 Task: Search one way flight ticket for 4 adults, 2 children, 2 infants in seat and 1 infant on lap in premium economy from Cincinnati/covington: Cincinnati/northern Kentucky International Airport to Greenville: Pitt-greenville Airport on 5-2-2023. Choice of flights is Westjet. Number of bags: 2 checked bags. Price is upto 42000. Outbound departure time preference is 22:00.
Action: Mouse moved to (305, 279)
Screenshot: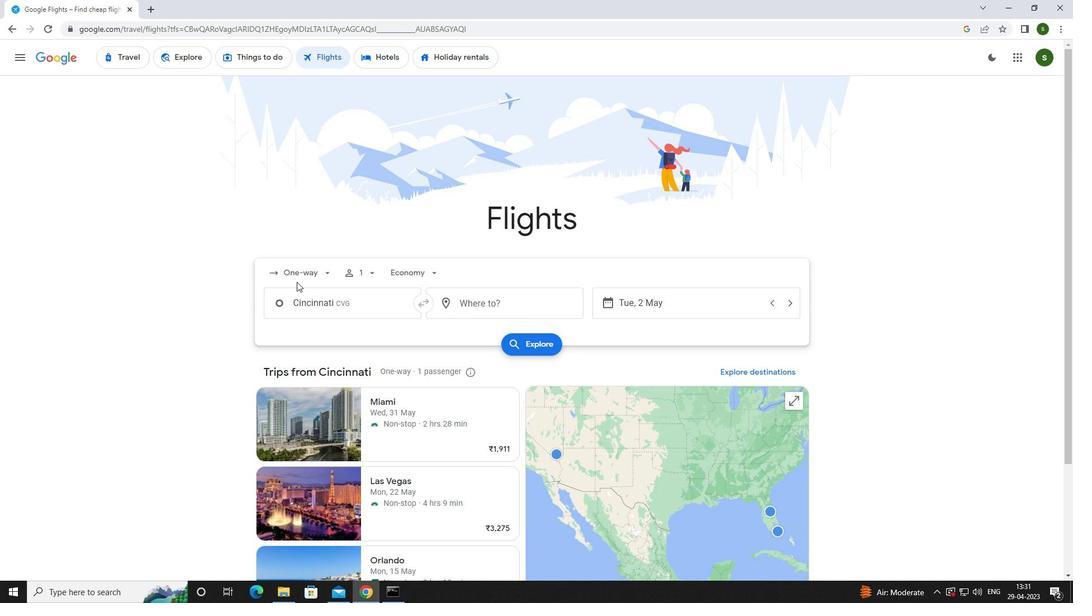 
Action: Mouse pressed left at (305, 279)
Screenshot: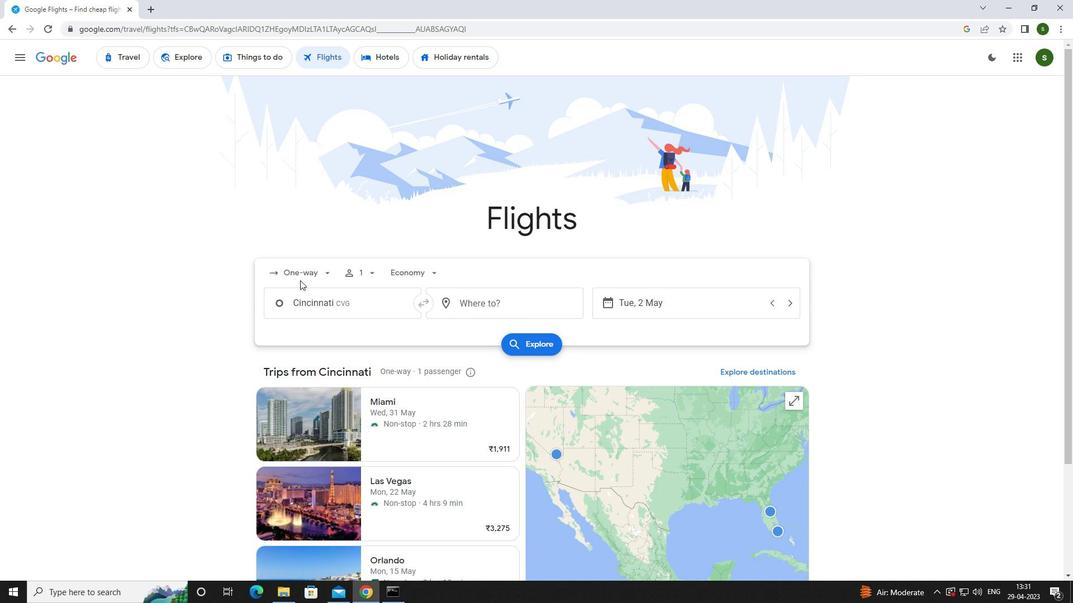 
Action: Mouse moved to (317, 325)
Screenshot: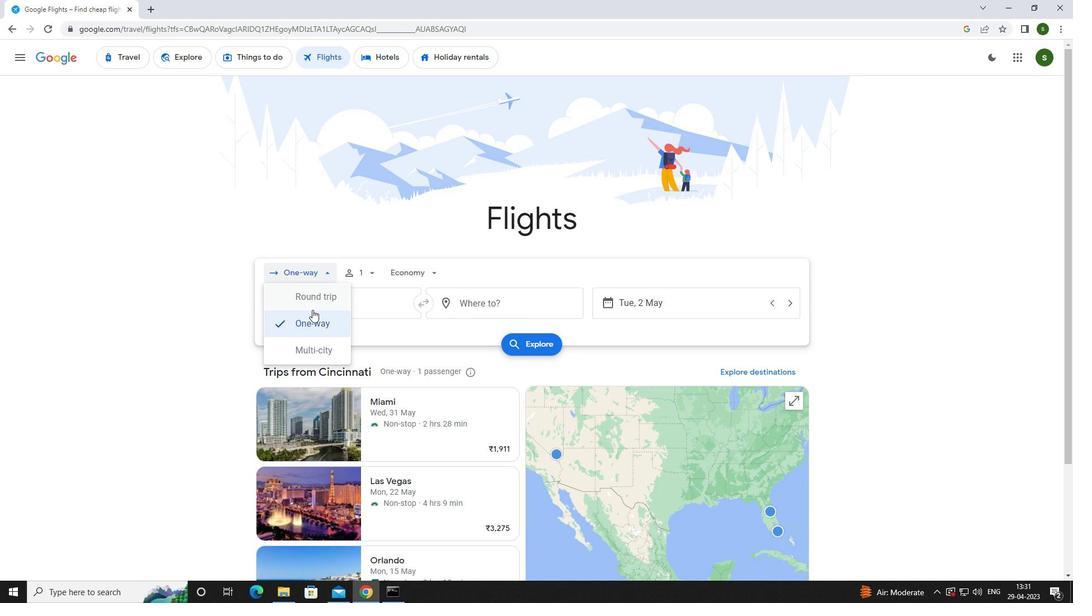 
Action: Mouse pressed left at (317, 325)
Screenshot: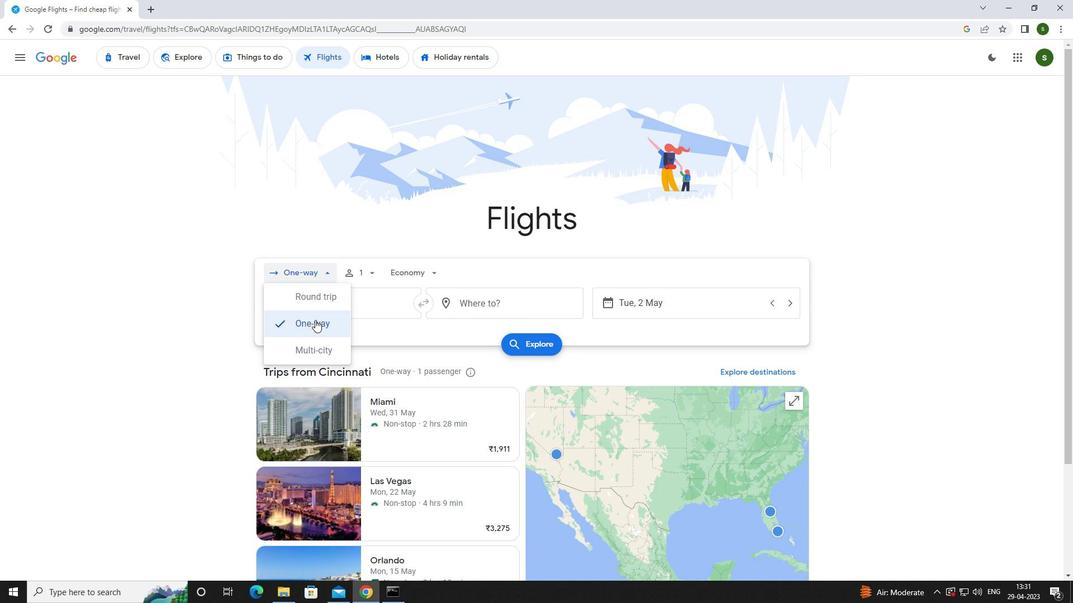 
Action: Mouse moved to (372, 274)
Screenshot: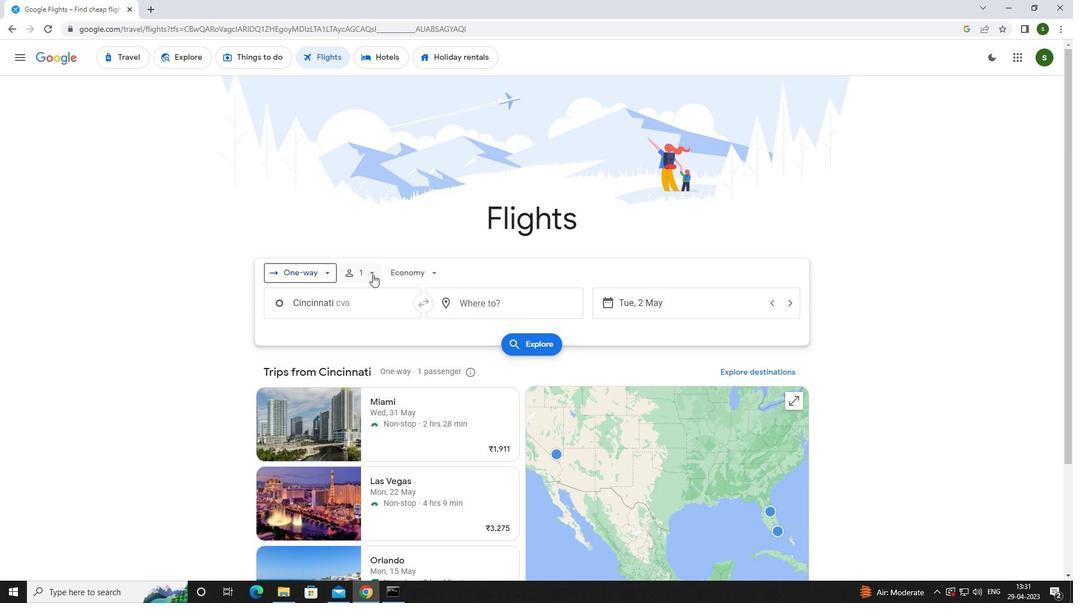 
Action: Mouse pressed left at (372, 274)
Screenshot: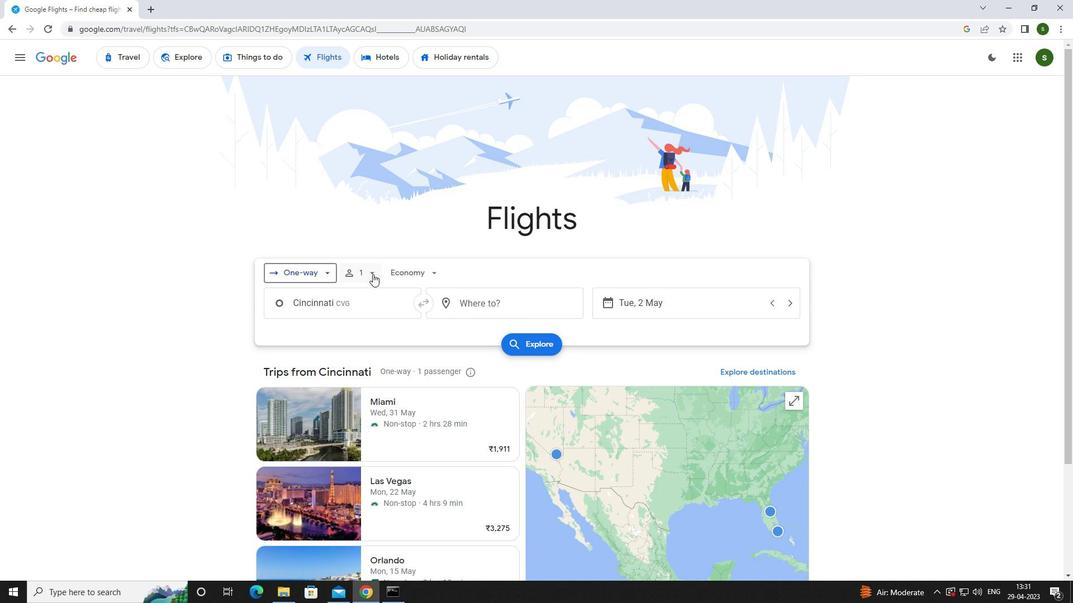 
Action: Mouse moved to (450, 303)
Screenshot: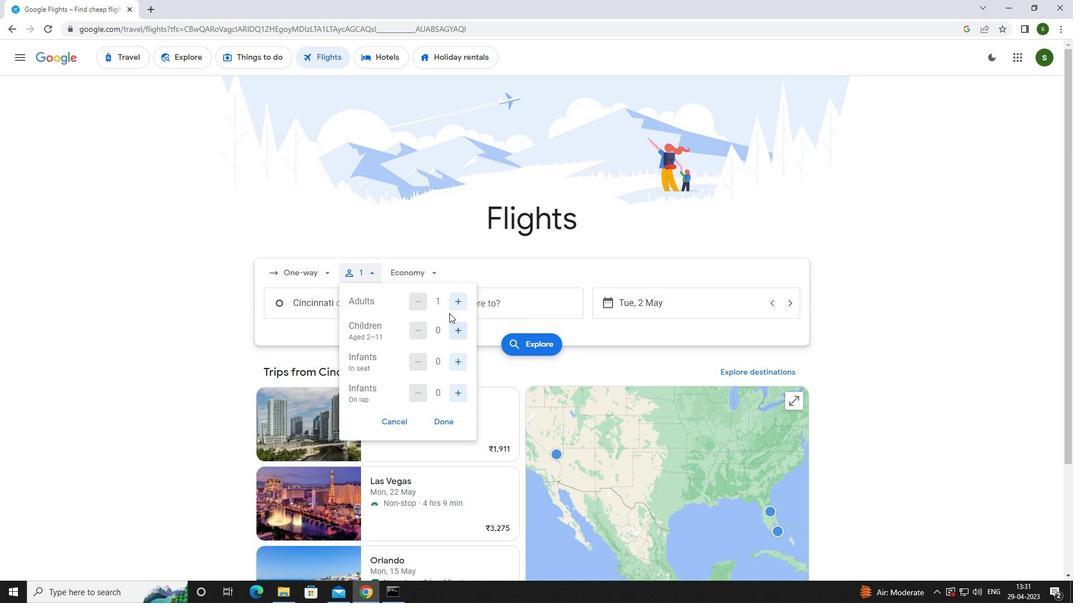 
Action: Mouse pressed left at (450, 303)
Screenshot: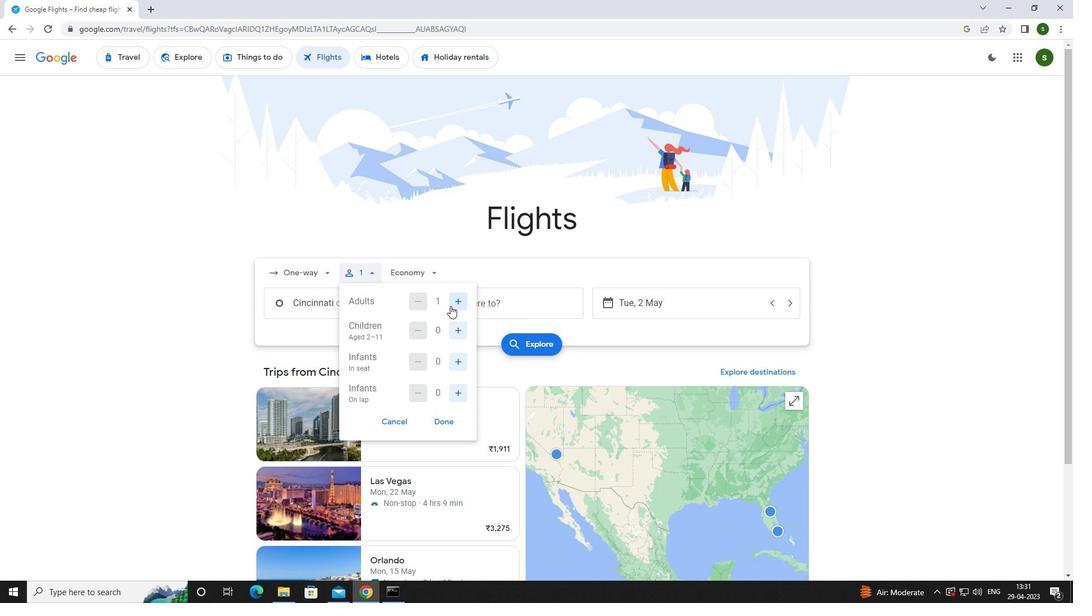 
Action: Mouse moved to (457, 302)
Screenshot: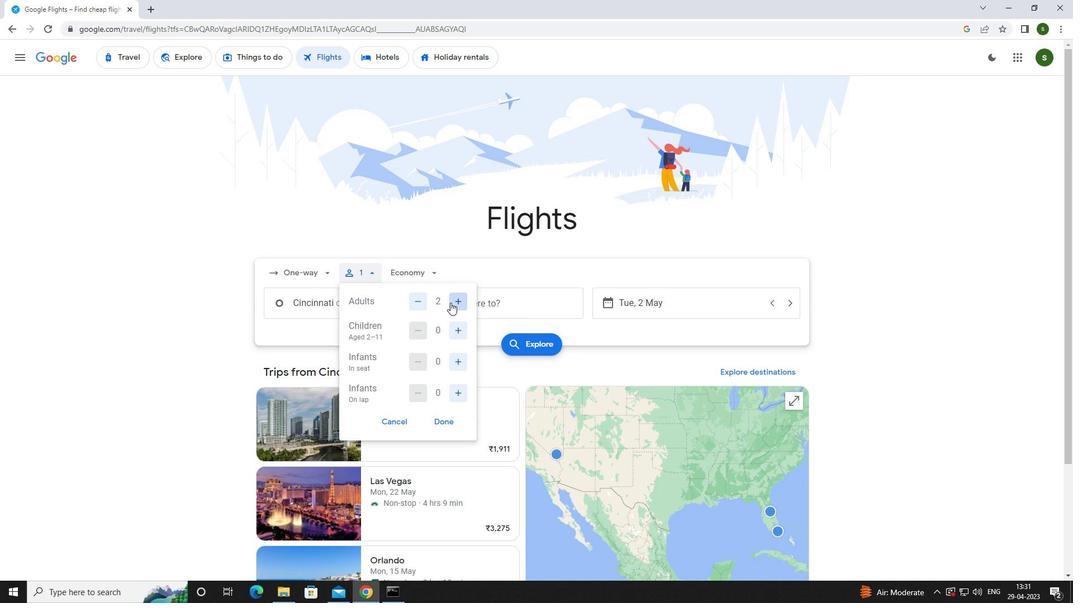 
Action: Mouse pressed left at (457, 302)
Screenshot: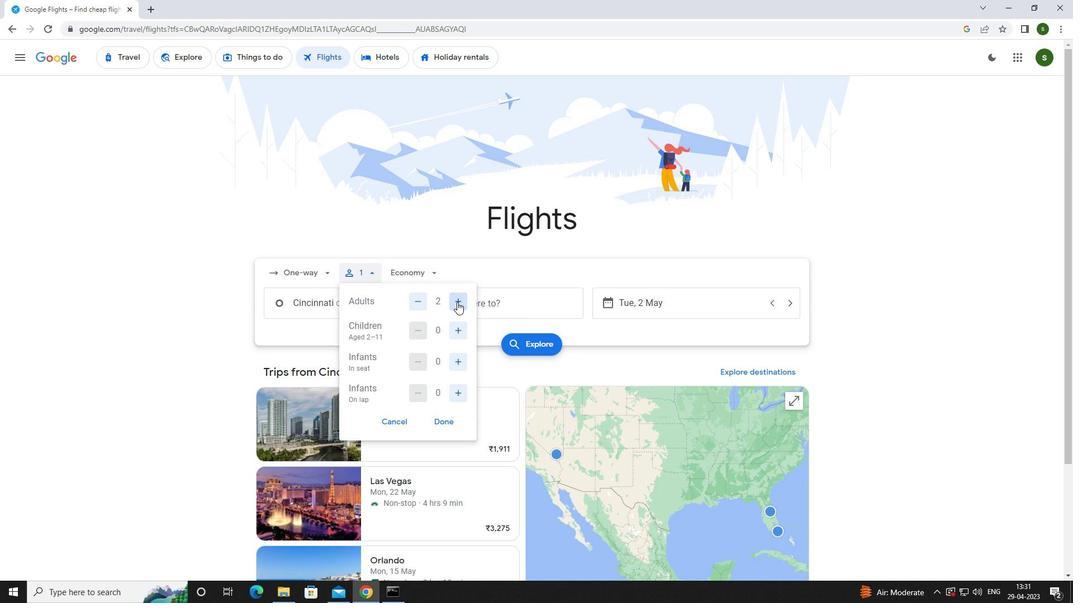 
Action: Mouse pressed left at (457, 302)
Screenshot: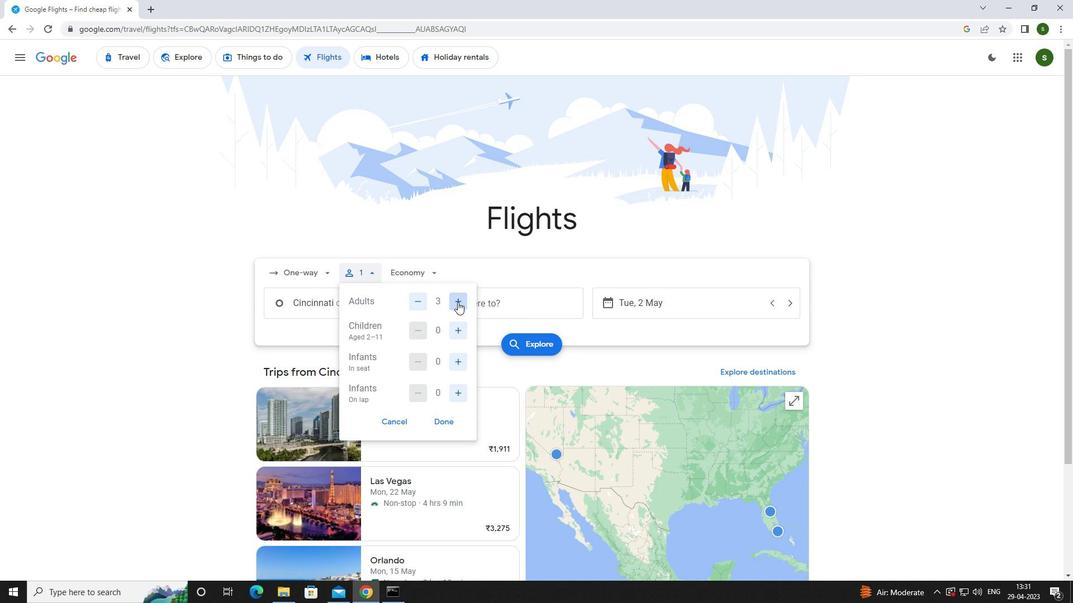 
Action: Mouse moved to (461, 327)
Screenshot: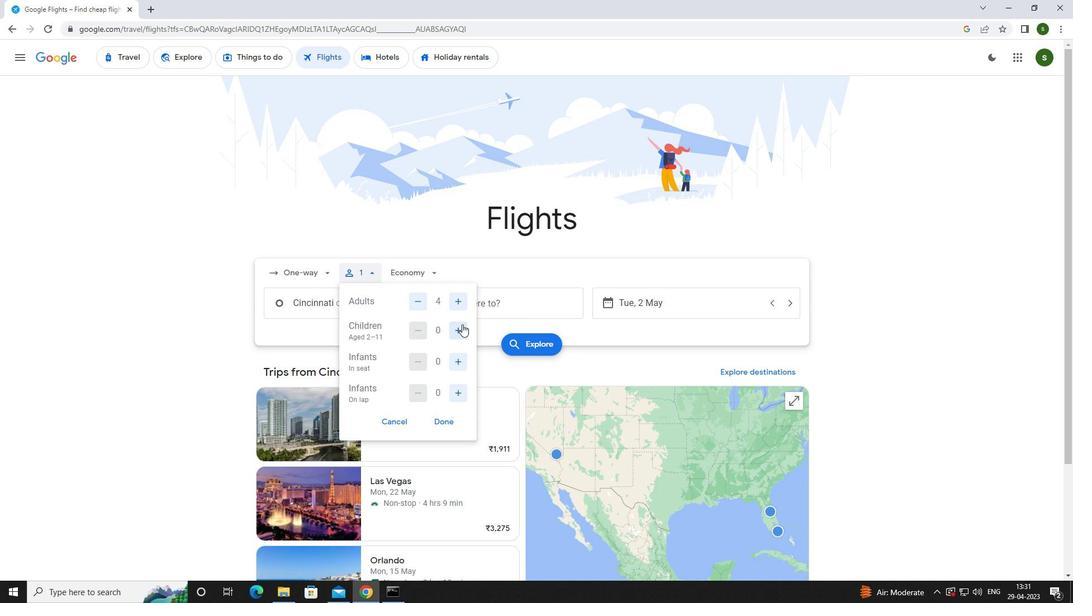 
Action: Mouse pressed left at (461, 327)
Screenshot: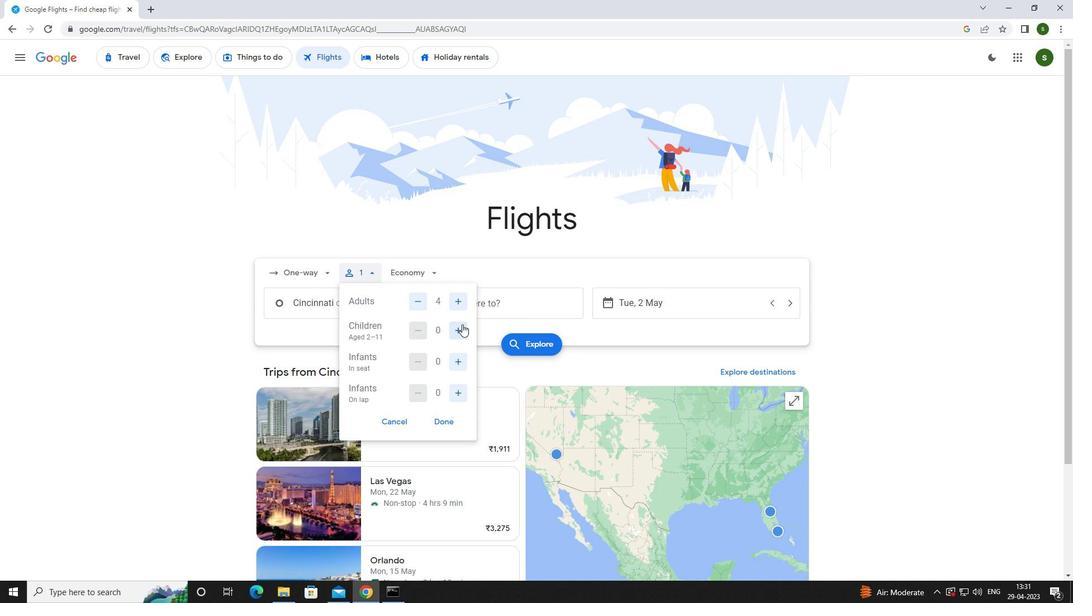 
Action: Mouse pressed left at (461, 327)
Screenshot: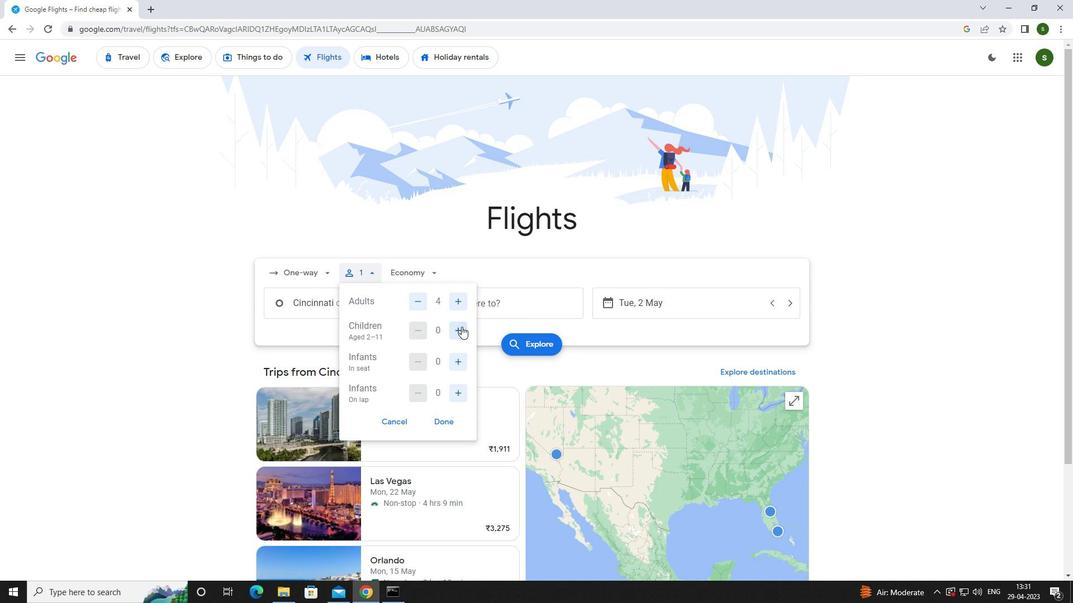 
Action: Mouse moved to (455, 361)
Screenshot: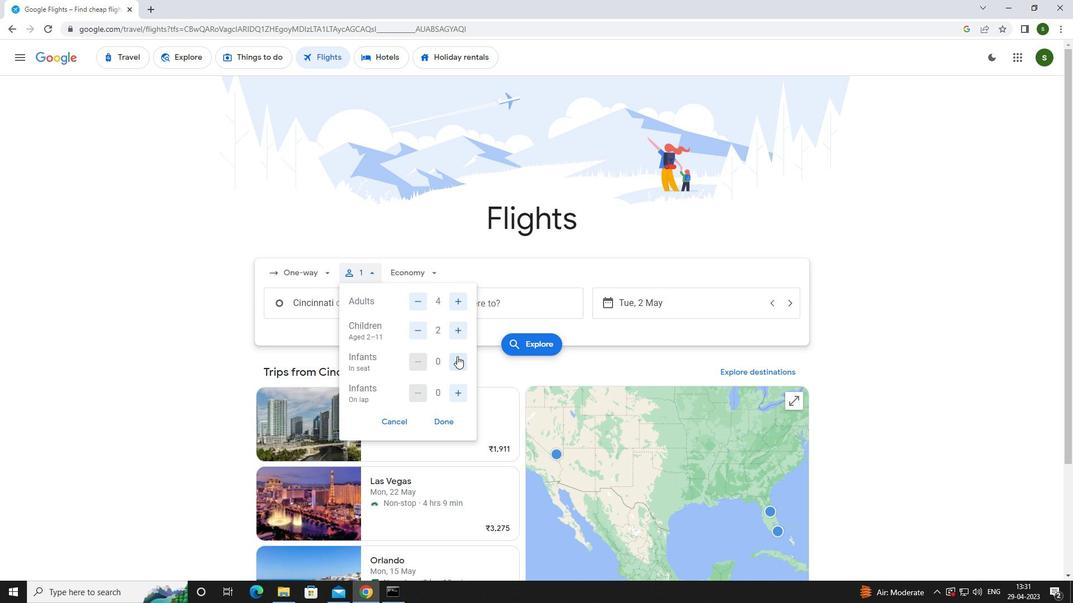 
Action: Mouse pressed left at (455, 361)
Screenshot: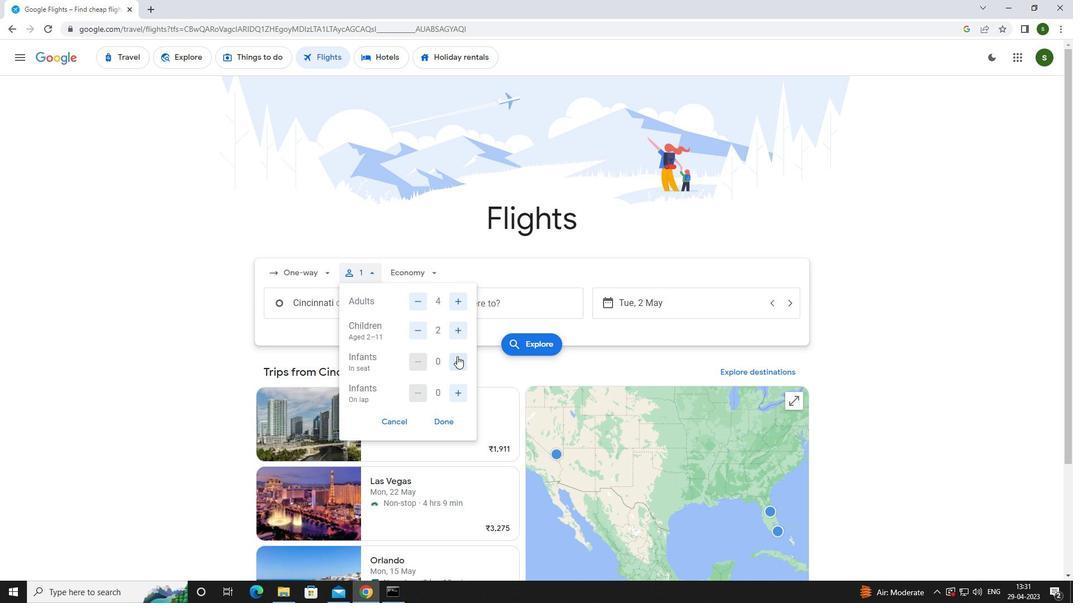 
Action: Mouse pressed left at (455, 361)
Screenshot: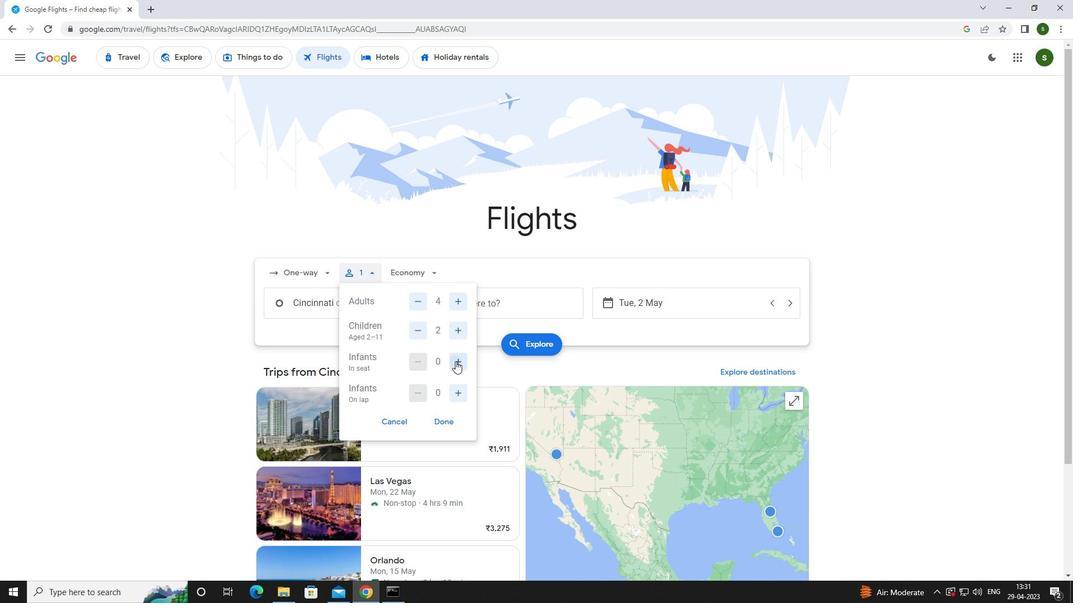 
Action: Mouse moved to (457, 393)
Screenshot: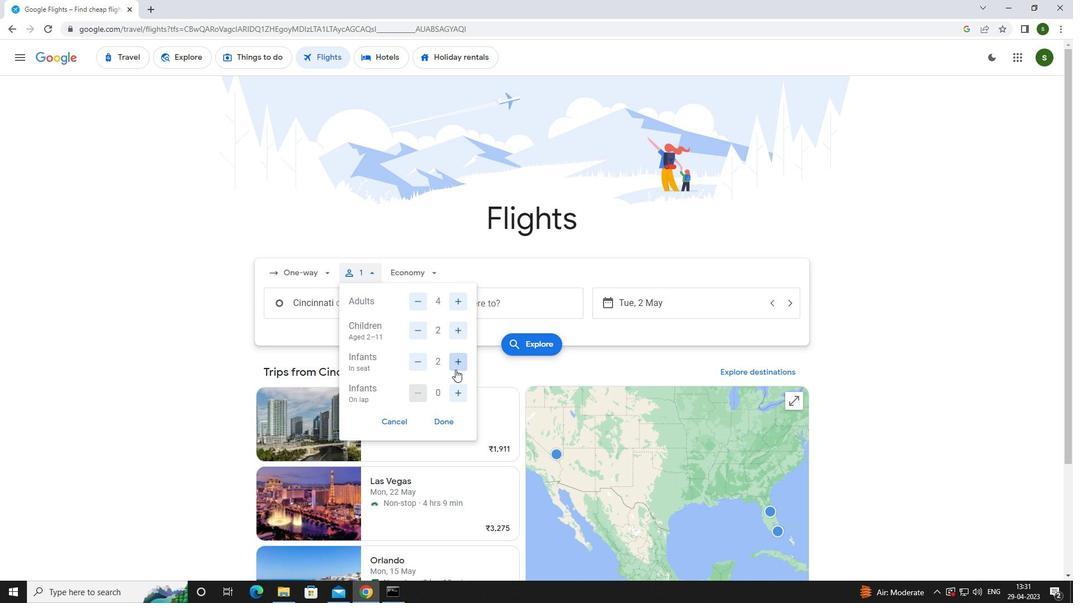 
Action: Mouse pressed left at (457, 393)
Screenshot: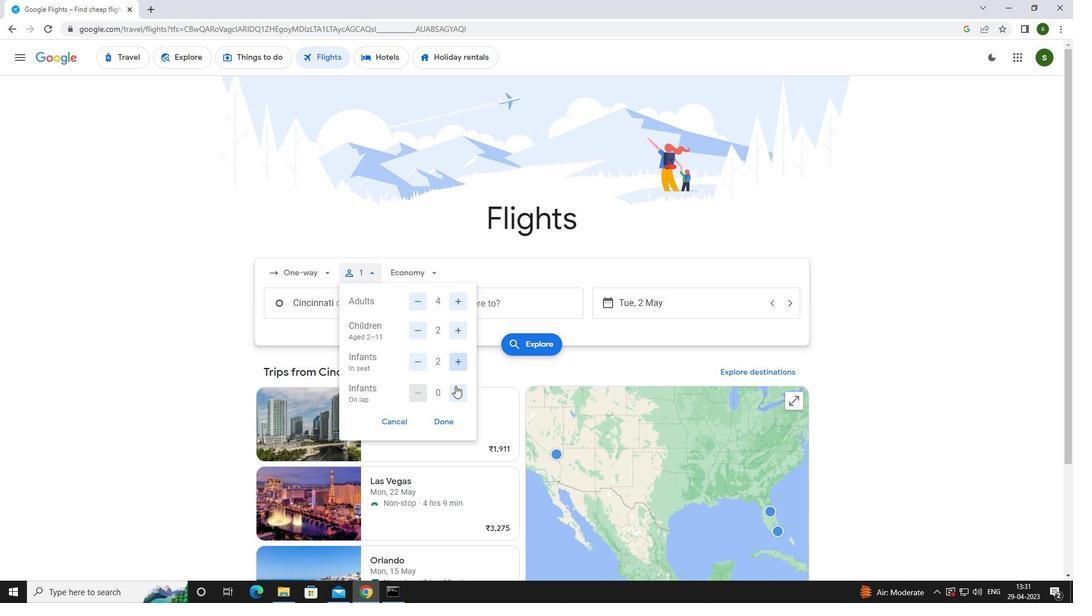 
Action: Mouse moved to (429, 278)
Screenshot: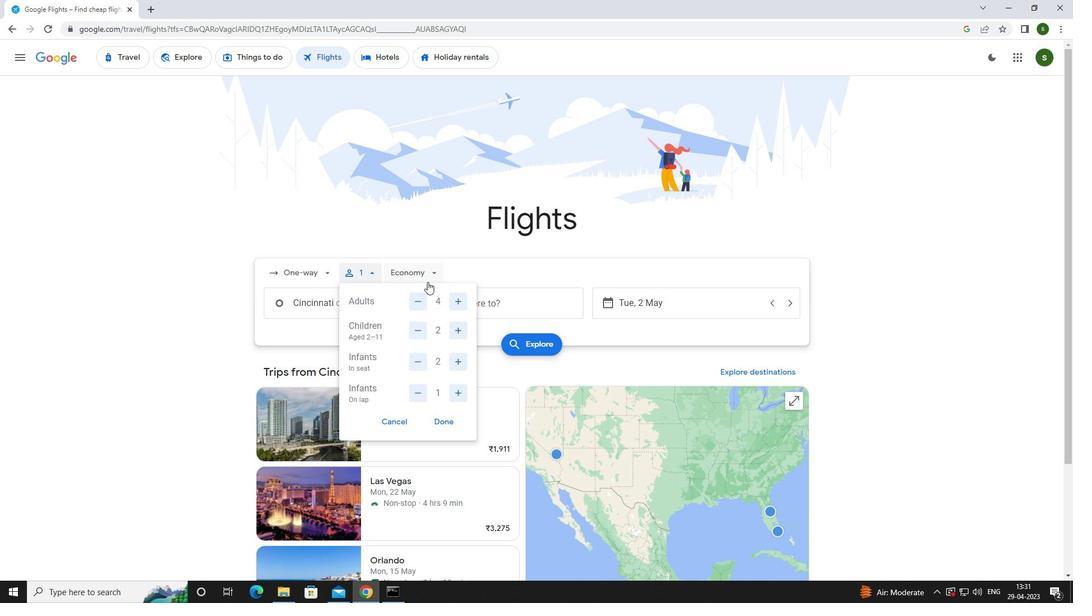 
Action: Mouse pressed left at (429, 278)
Screenshot: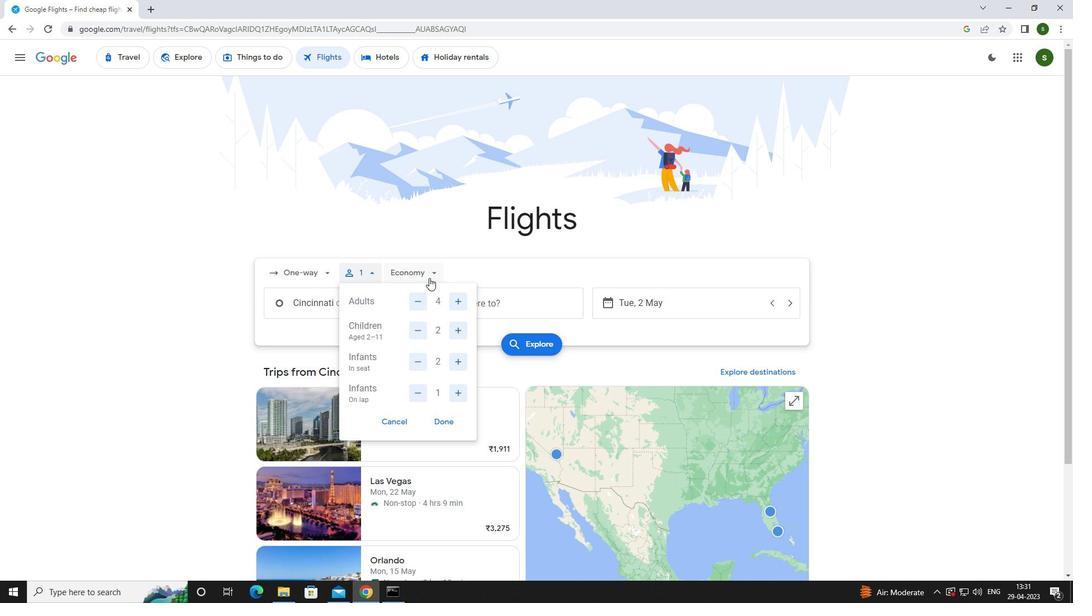 
Action: Mouse moved to (439, 322)
Screenshot: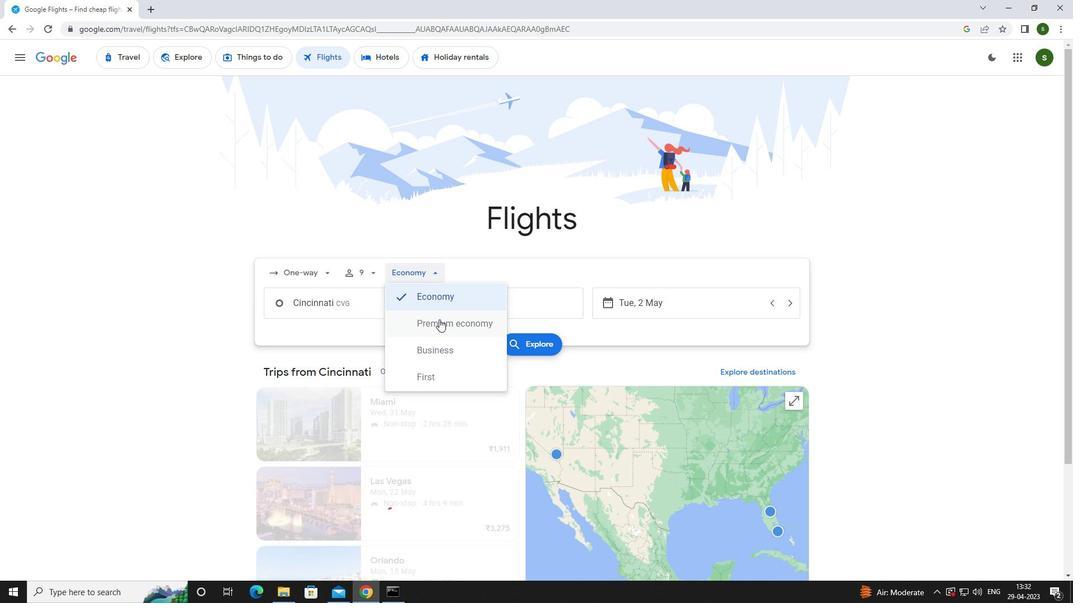 
Action: Mouse pressed left at (439, 322)
Screenshot: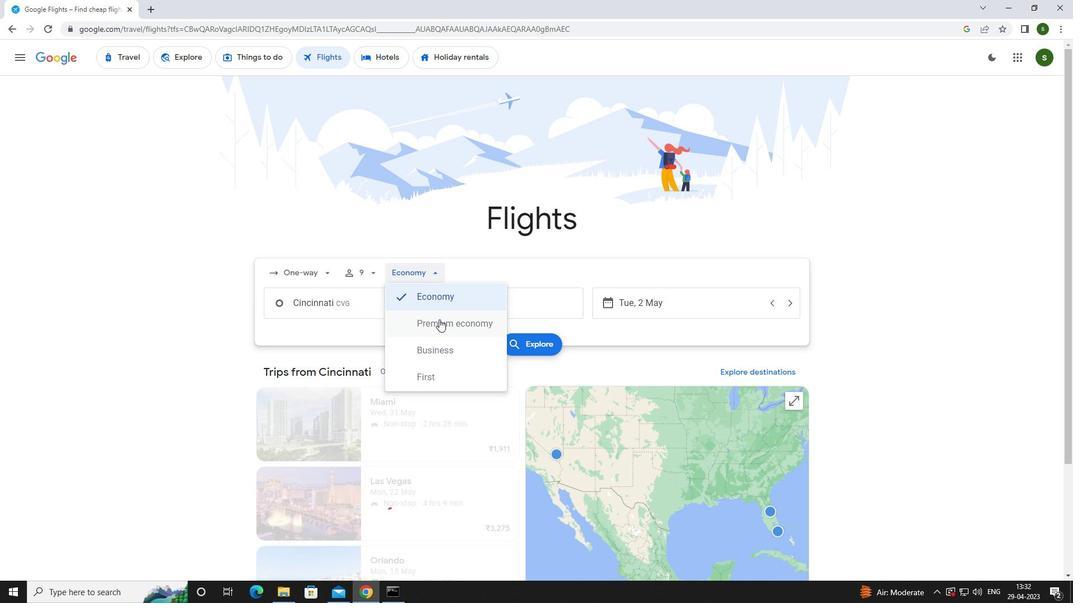 
Action: Mouse moved to (379, 308)
Screenshot: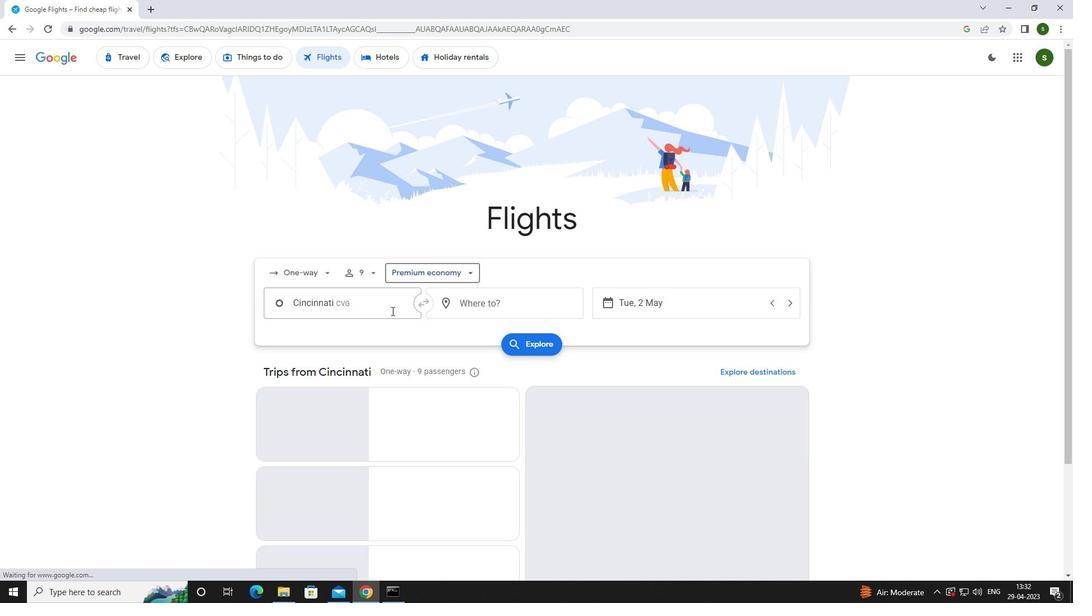 
Action: Mouse pressed left at (379, 308)
Screenshot: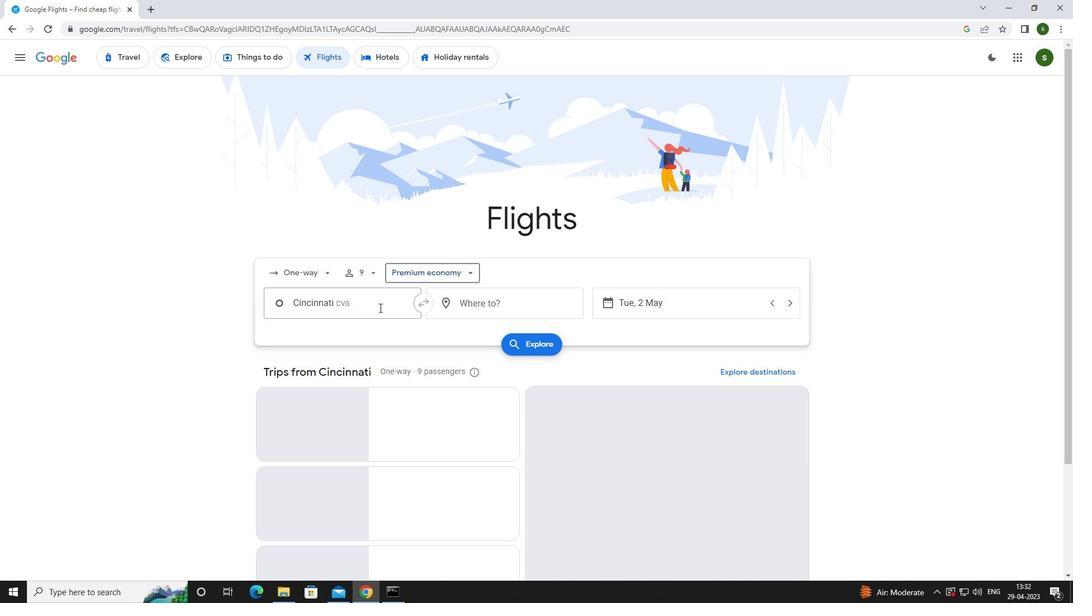 
Action: Mouse moved to (379, 307)
Screenshot: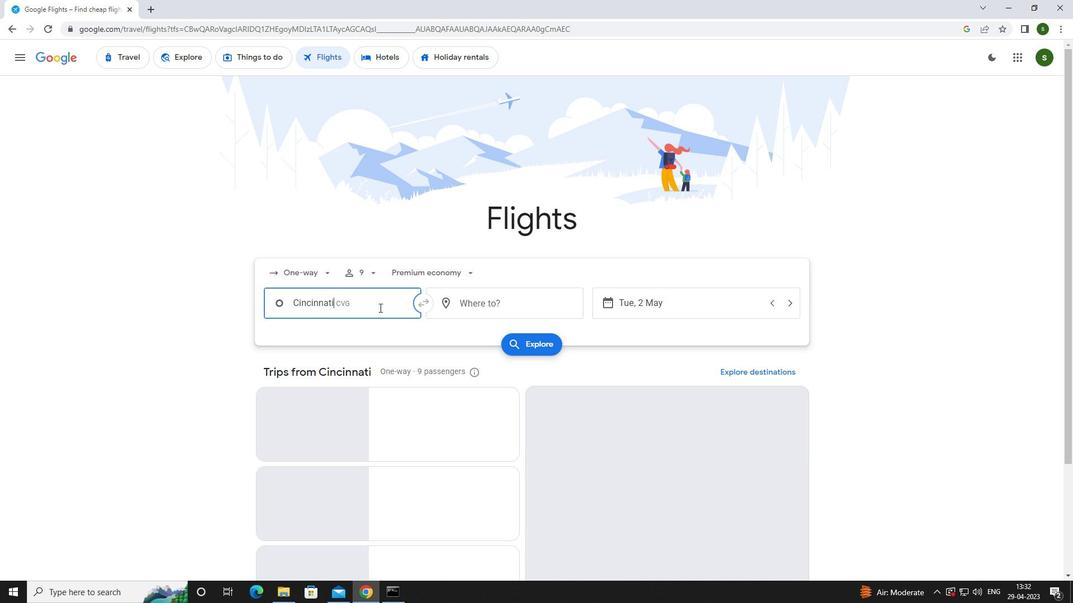 
Action: Key pressed c<Key.caps_lock>incinnati
Screenshot: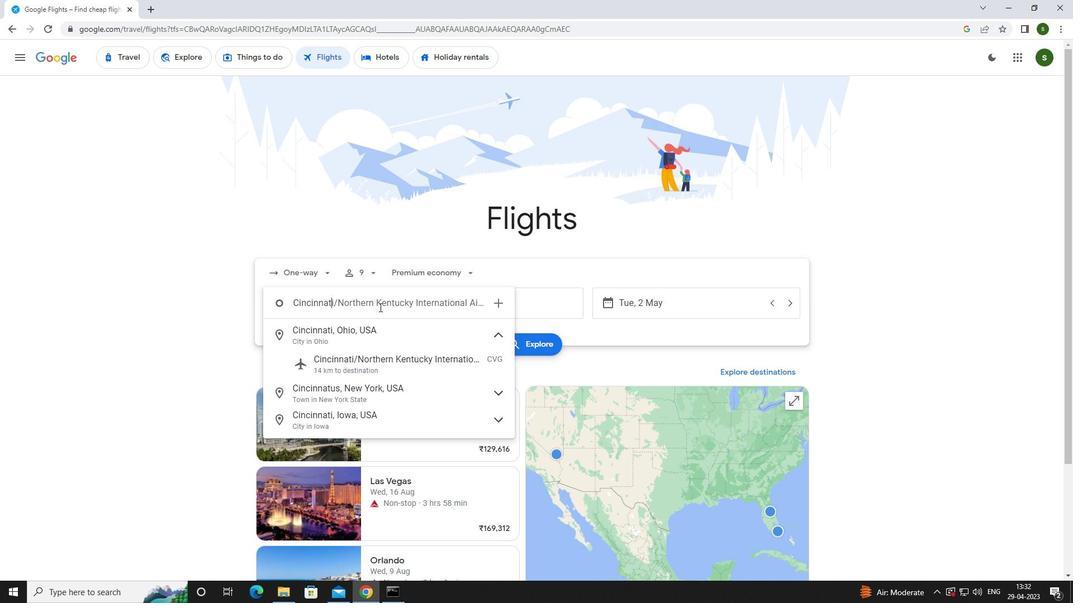 
Action: Mouse moved to (384, 358)
Screenshot: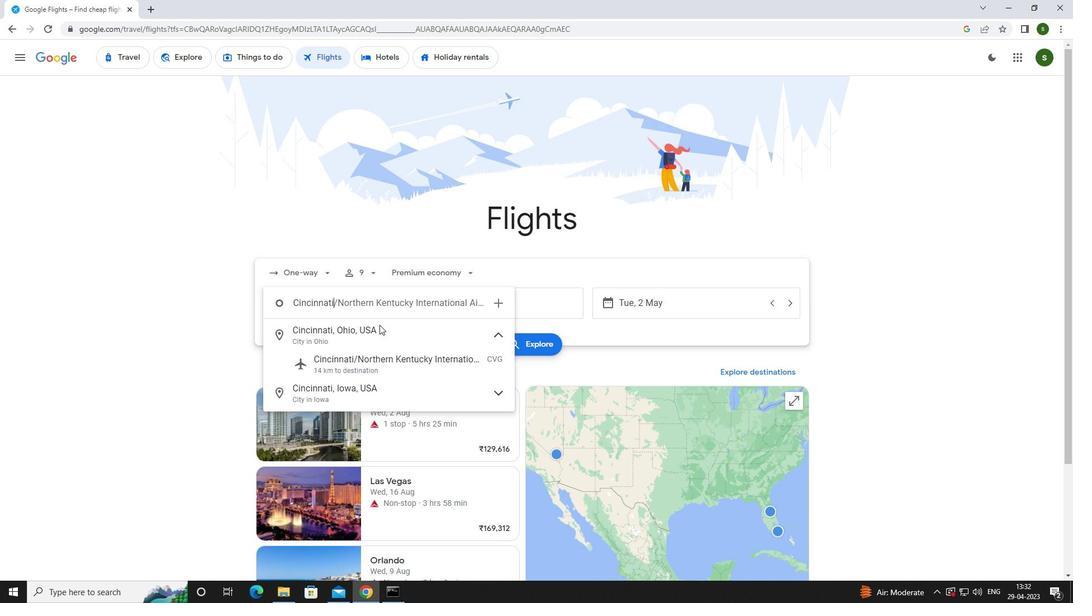 
Action: Mouse pressed left at (384, 358)
Screenshot: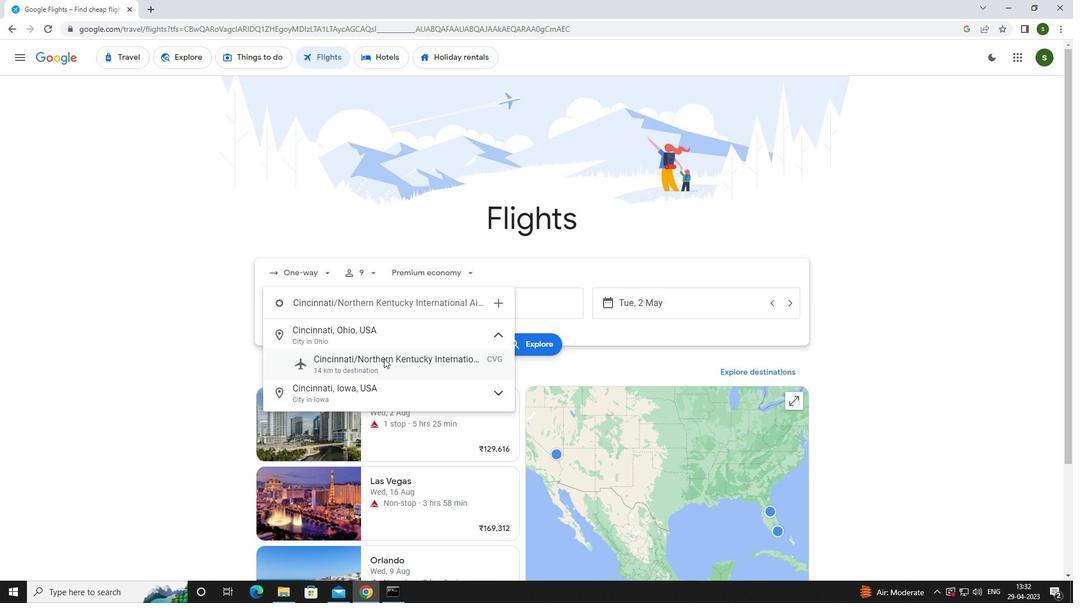 
Action: Mouse moved to (501, 299)
Screenshot: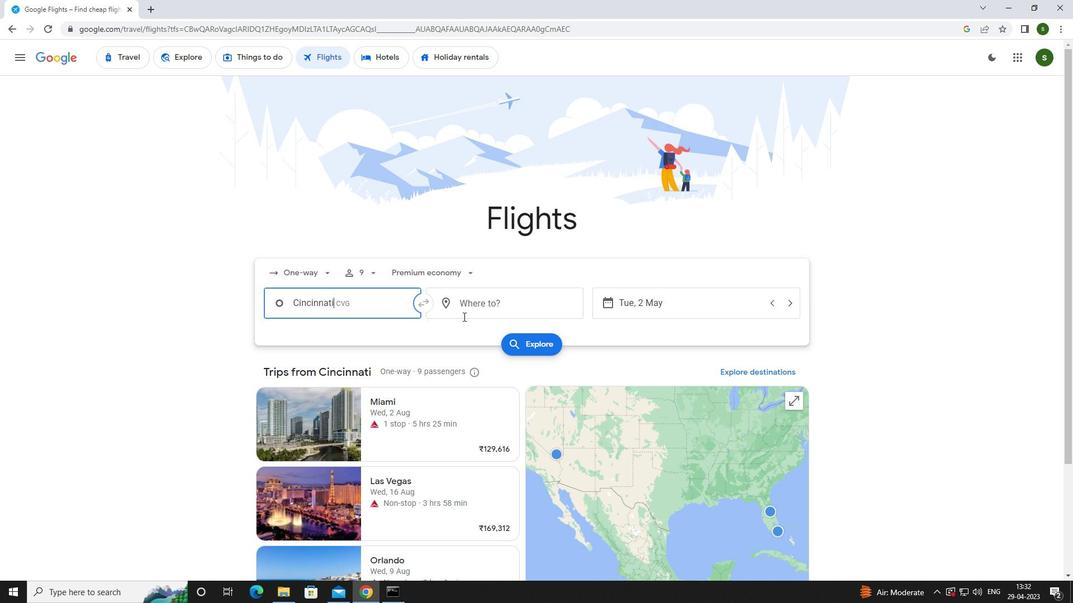 
Action: Mouse pressed left at (501, 299)
Screenshot: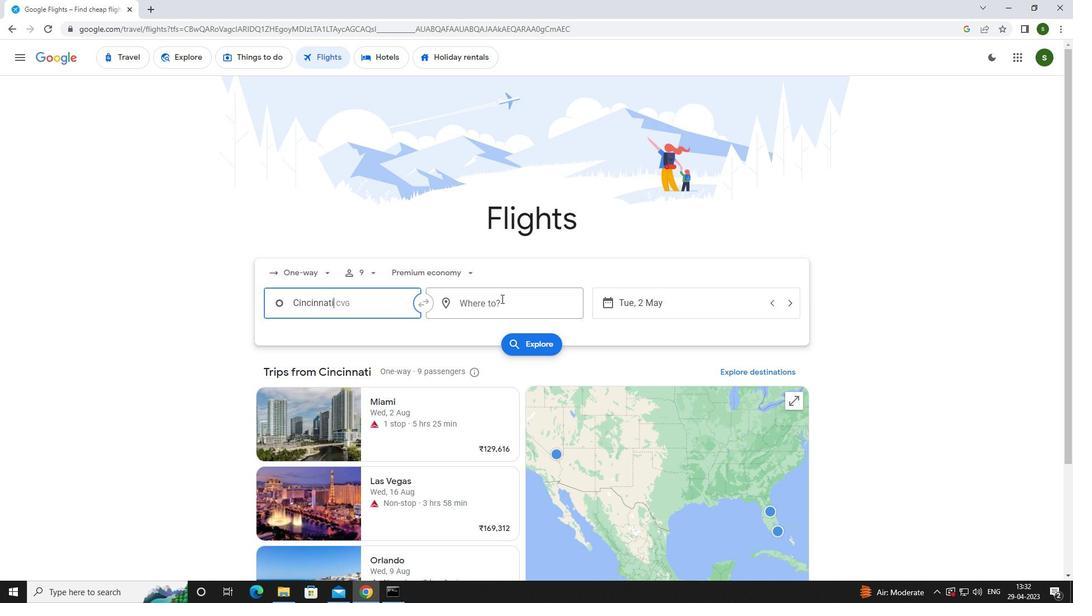 
Action: Mouse moved to (484, 301)
Screenshot: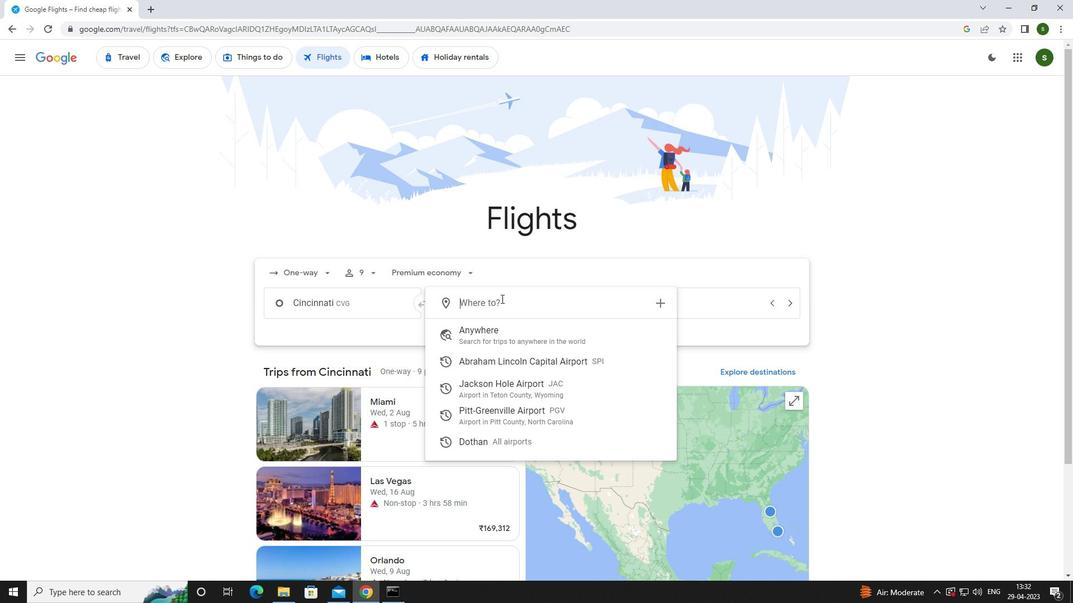 
Action: Key pressed <Key.caps_lock>g<Key.caps_lock>reenville<Key.space>pi
Screenshot: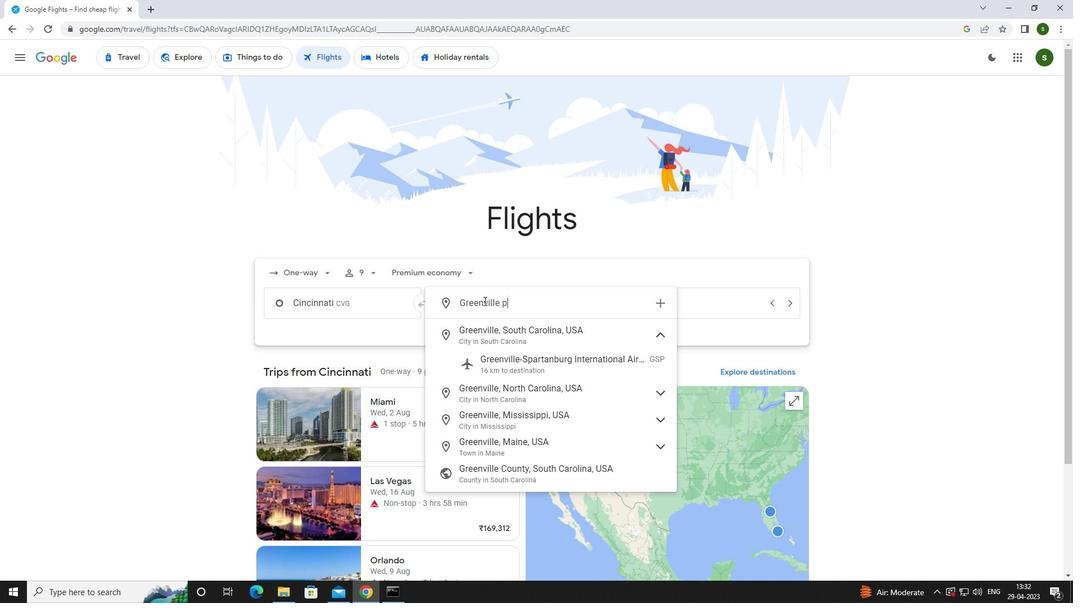 
Action: Mouse moved to (518, 333)
Screenshot: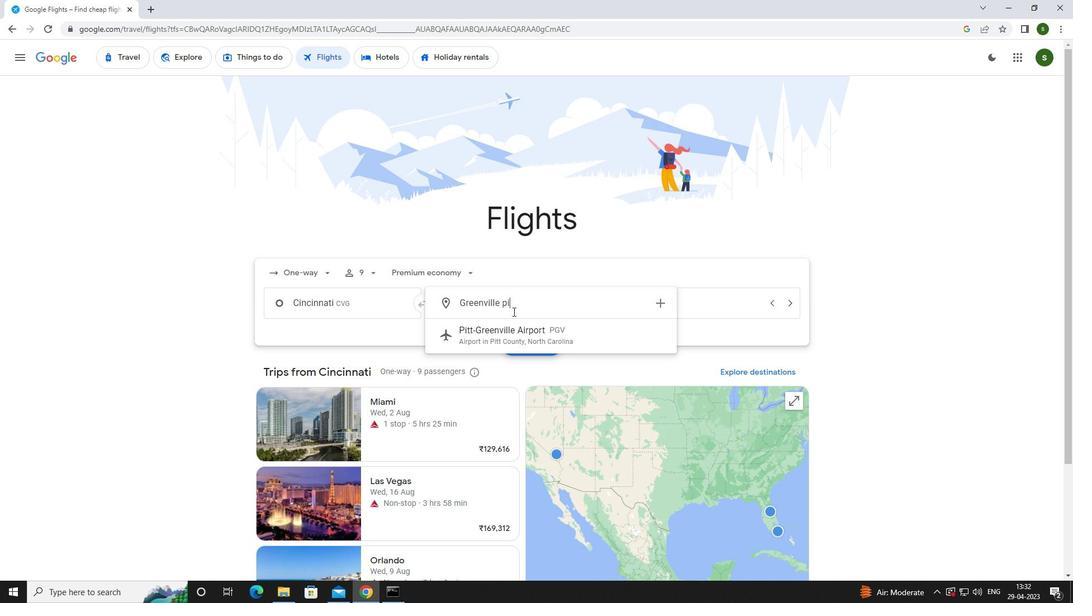 
Action: Mouse pressed left at (518, 333)
Screenshot: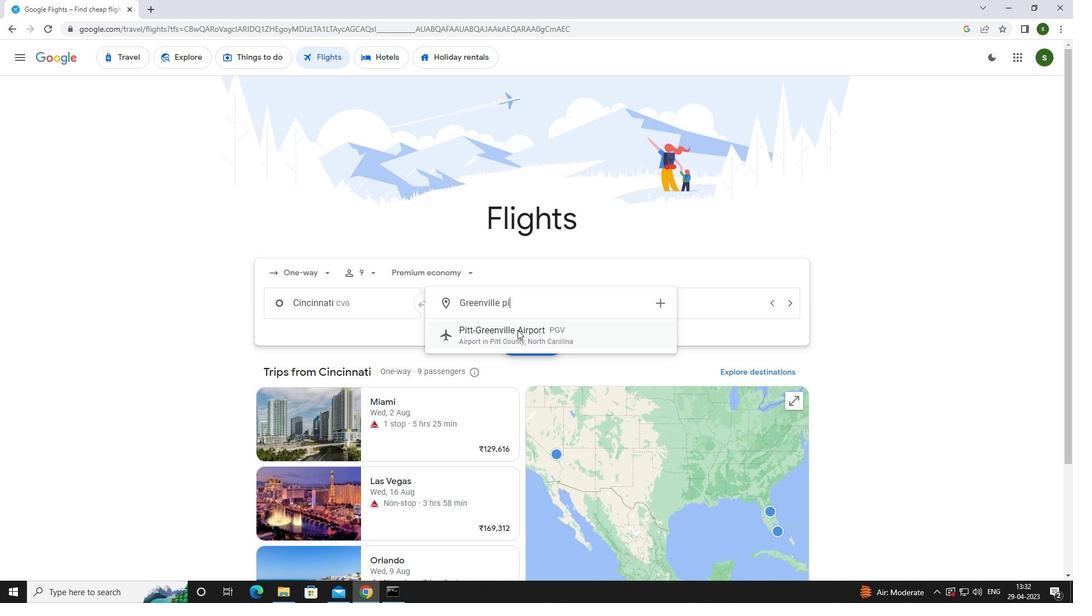 
Action: Mouse moved to (707, 307)
Screenshot: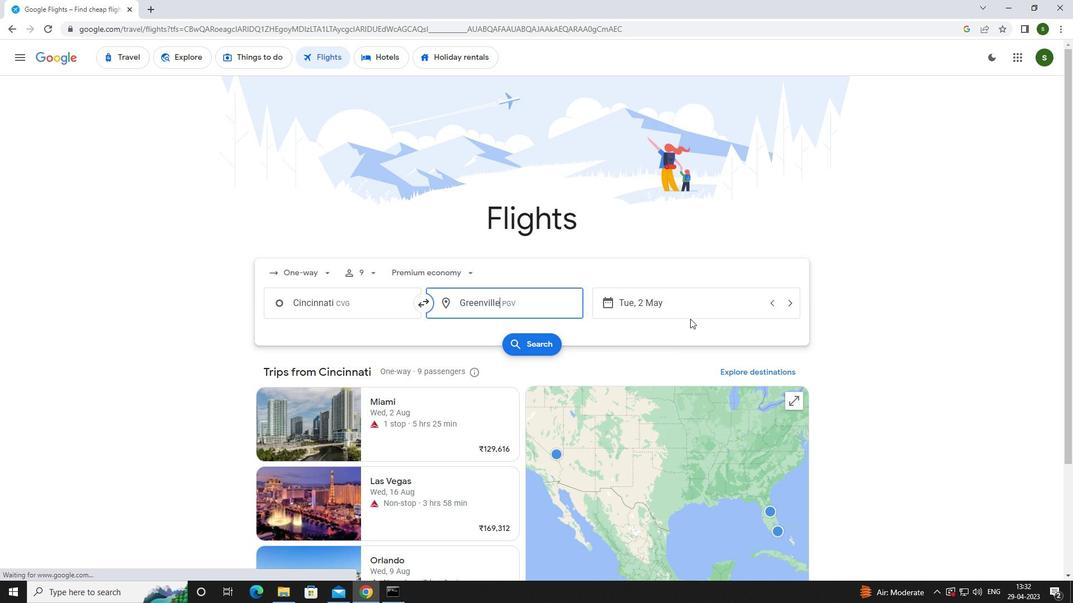 
Action: Mouse pressed left at (707, 307)
Screenshot: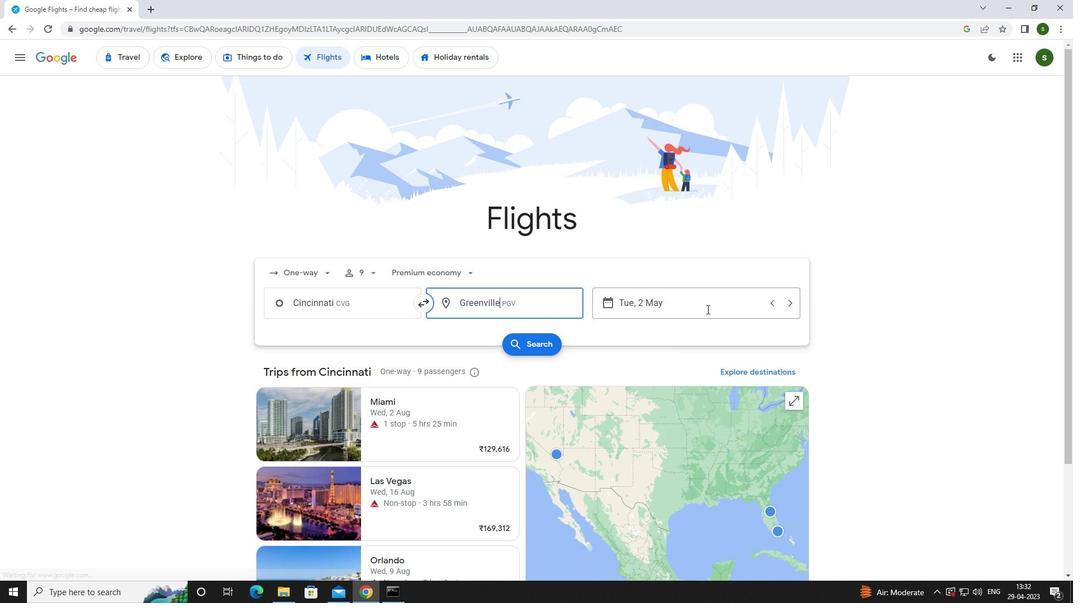 
Action: Mouse moved to (673, 376)
Screenshot: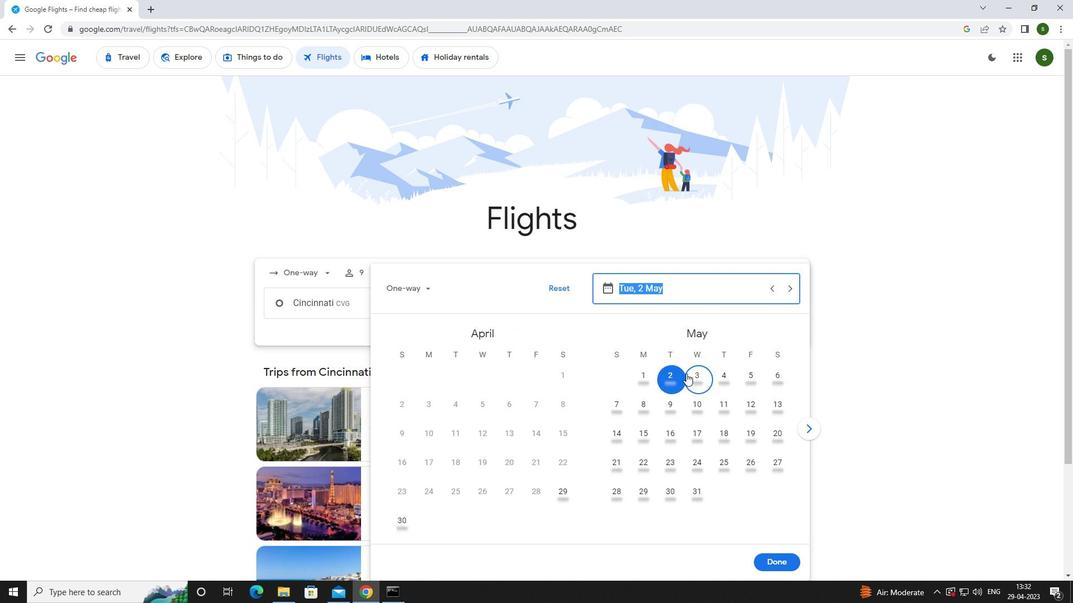 
Action: Mouse pressed left at (673, 376)
Screenshot: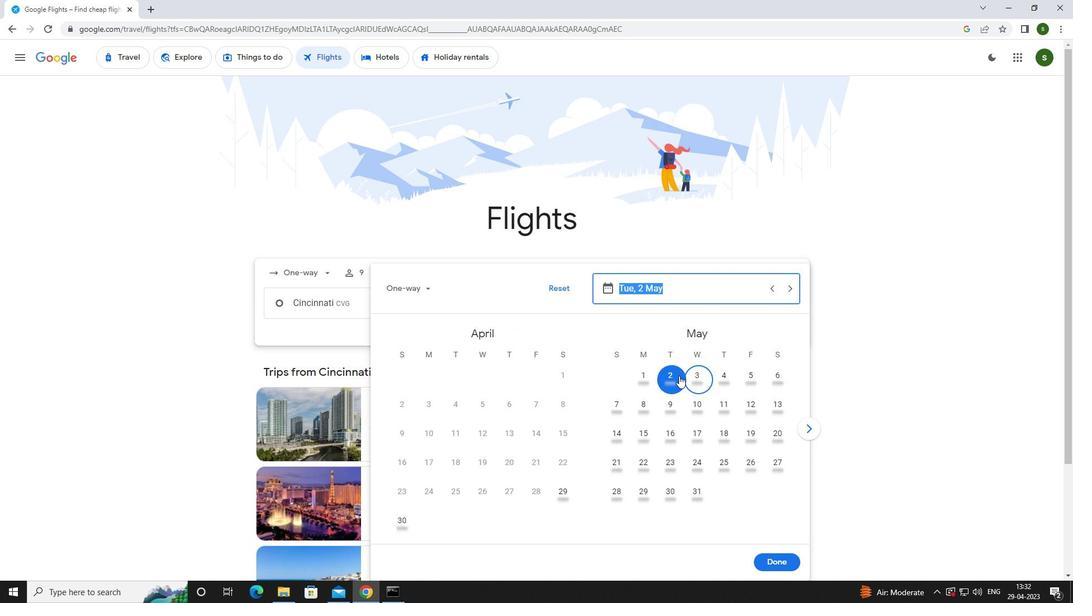 
Action: Mouse moved to (772, 561)
Screenshot: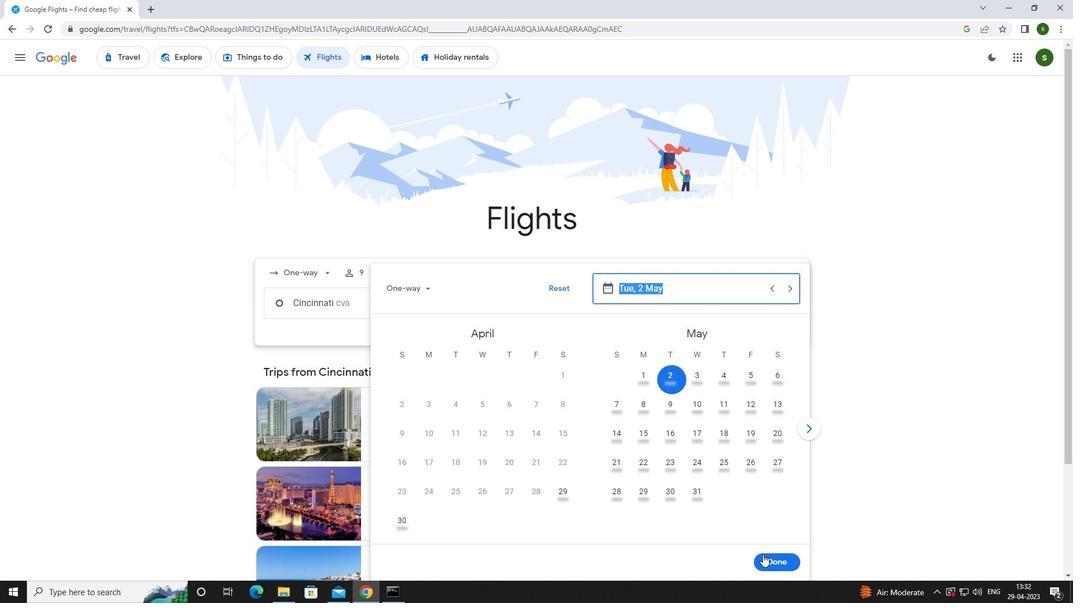 
Action: Mouse pressed left at (772, 561)
Screenshot: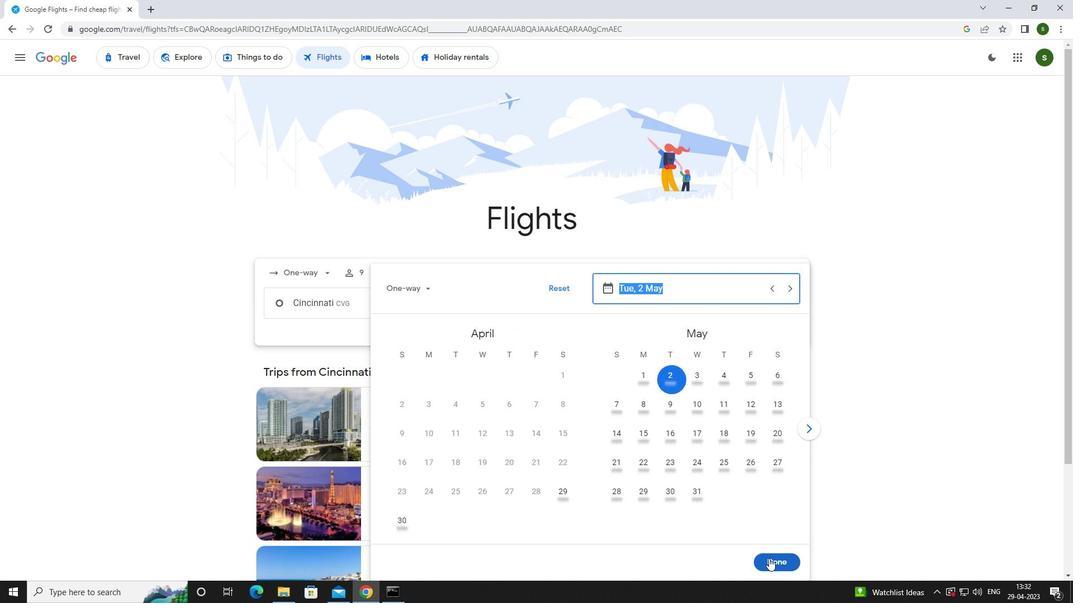 
Action: Mouse moved to (528, 338)
Screenshot: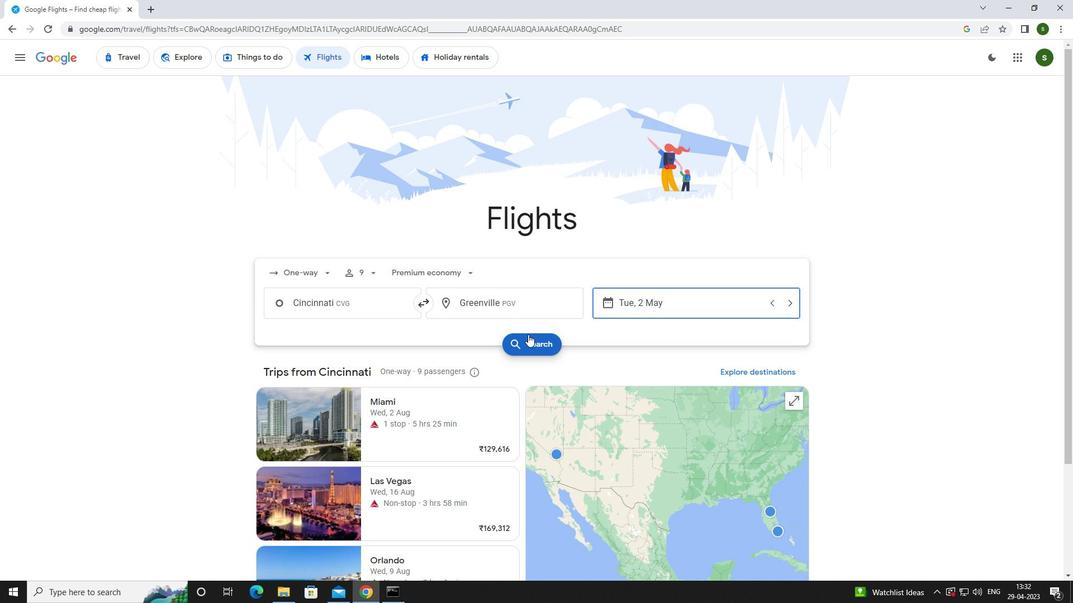 
Action: Mouse pressed left at (528, 338)
Screenshot: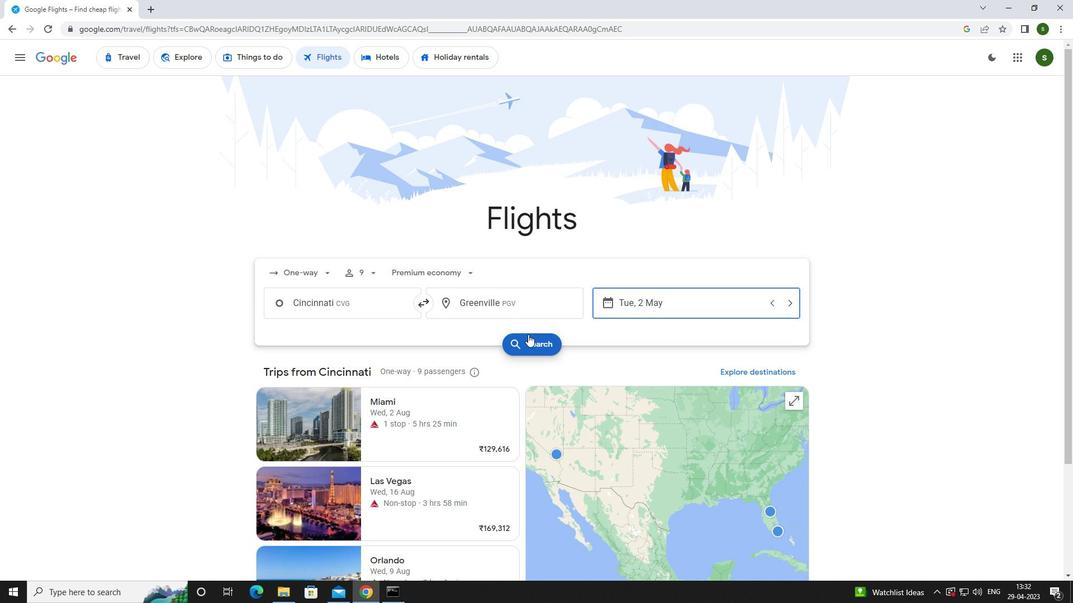 
Action: Mouse moved to (278, 158)
Screenshot: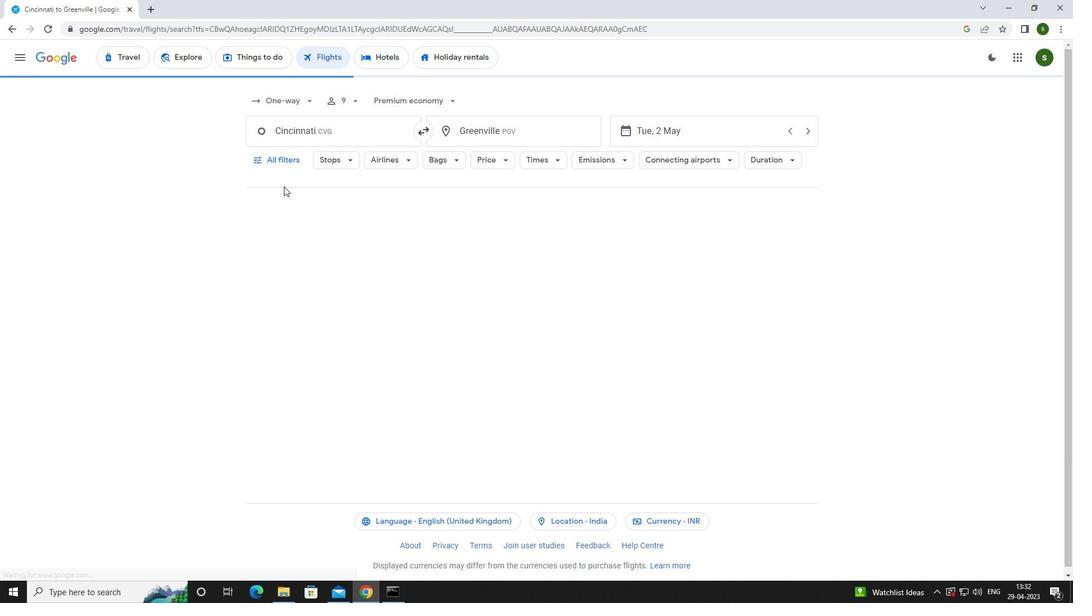 
Action: Mouse pressed left at (278, 158)
Screenshot: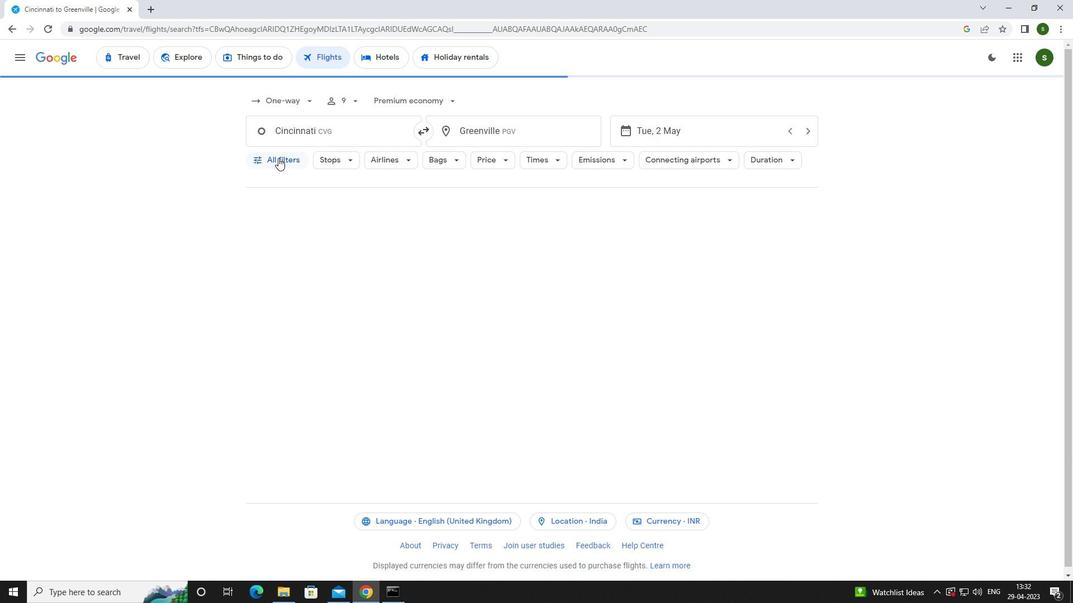 
Action: Mouse moved to (418, 395)
Screenshot: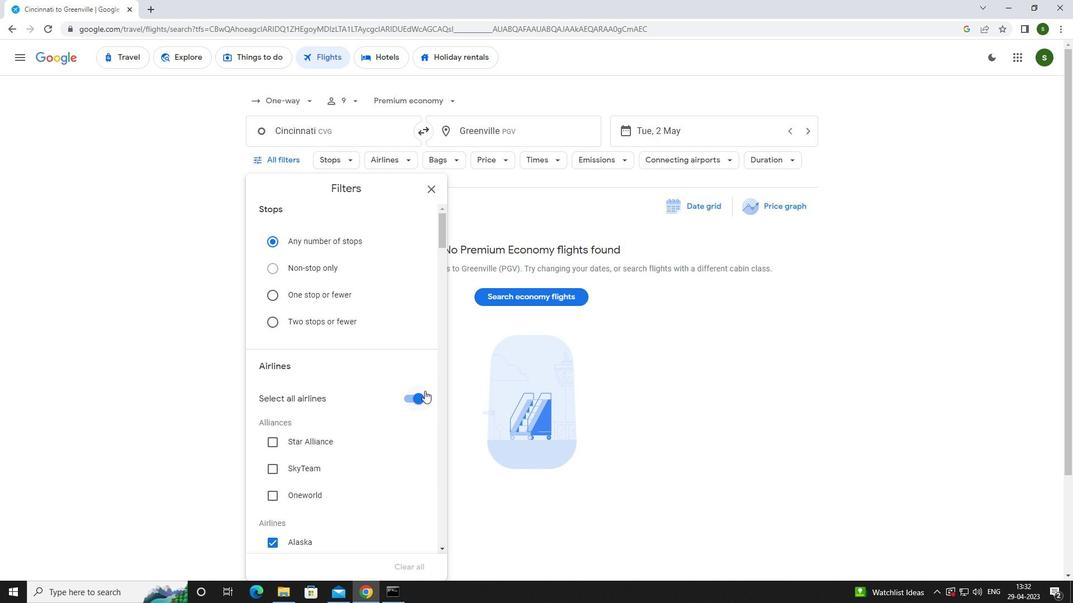 
Action: Mouse pressed left at (418, 395)
Screenshot: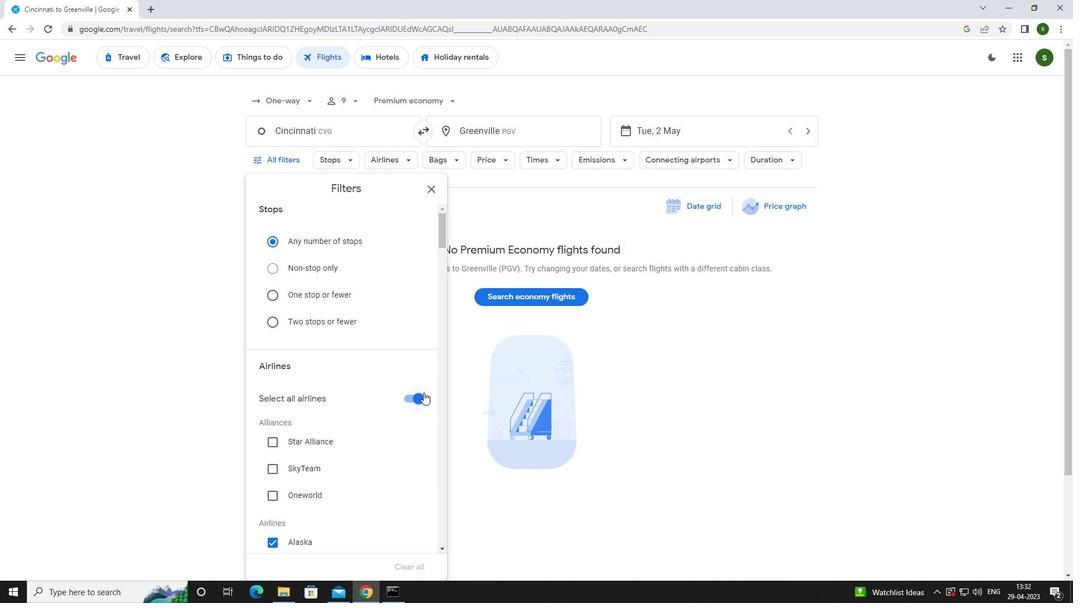 
Action: Mouse moved to (323, 335)
Screenshot: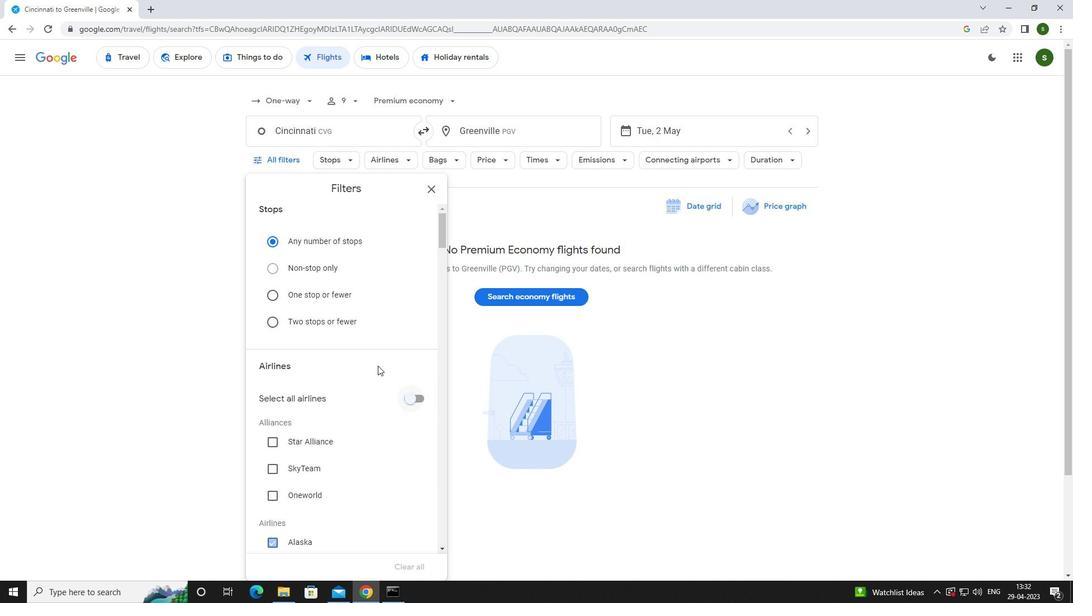 
Action: Mouse scrolled (323, 334) with delta (0, 0)
Screenshot: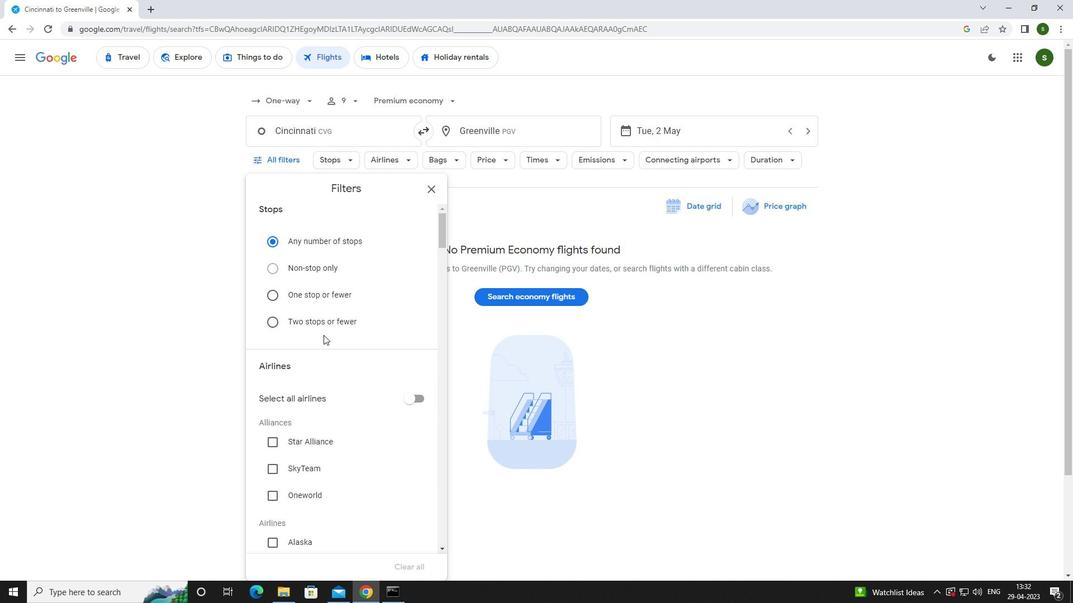 
Action: Mouse scrolled (323, 334) with delta (0, 0)
Screenshot: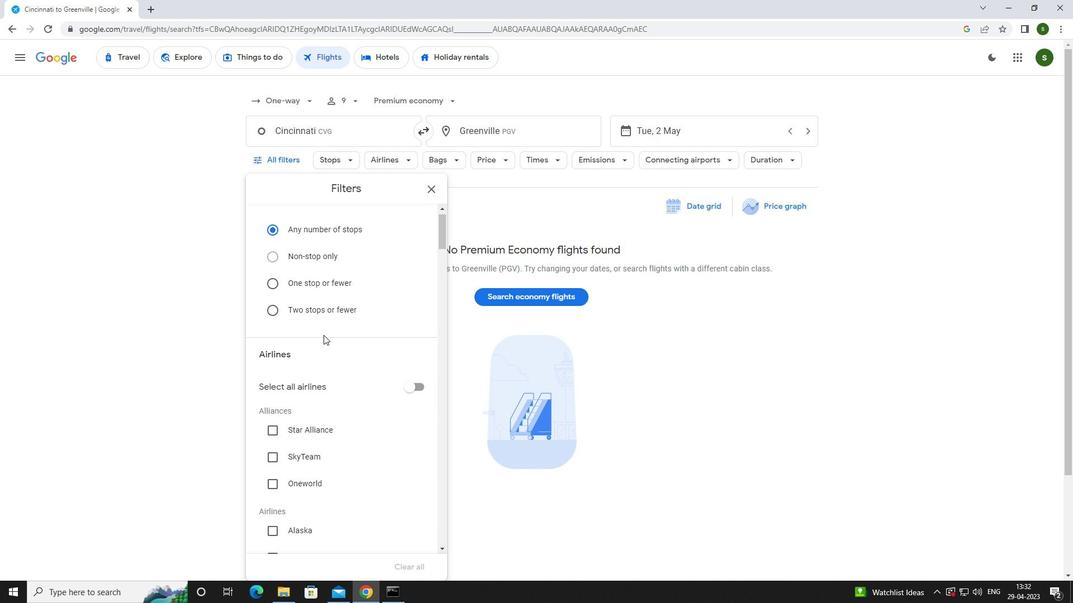 
Action: Mouse scrolled (323, 334) with delta (0, 0)
Screenshot: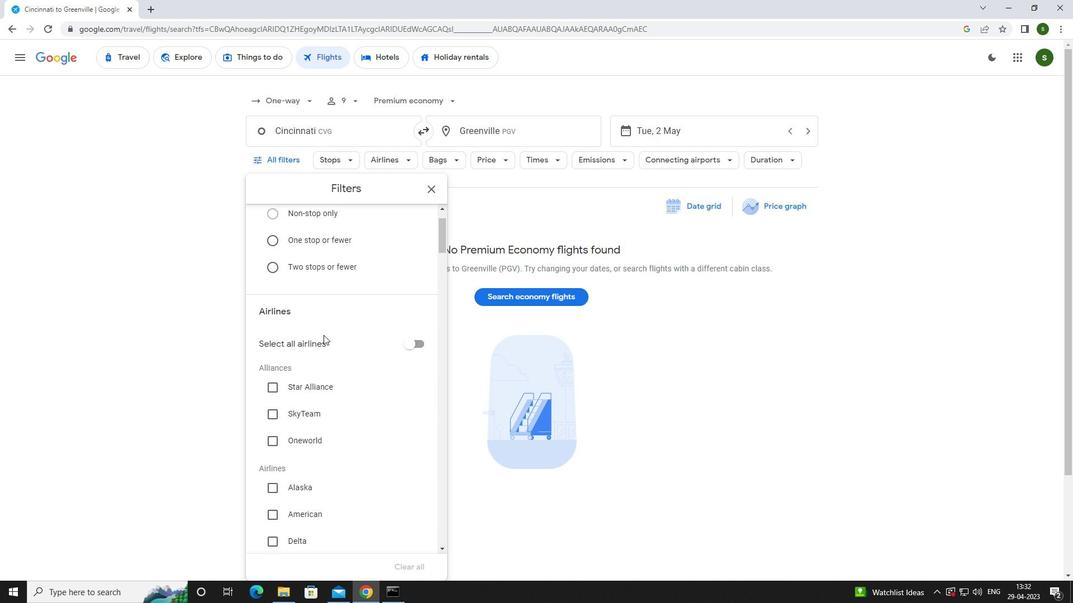 
Action: Mouse moved to (323, 335)
Screenshot: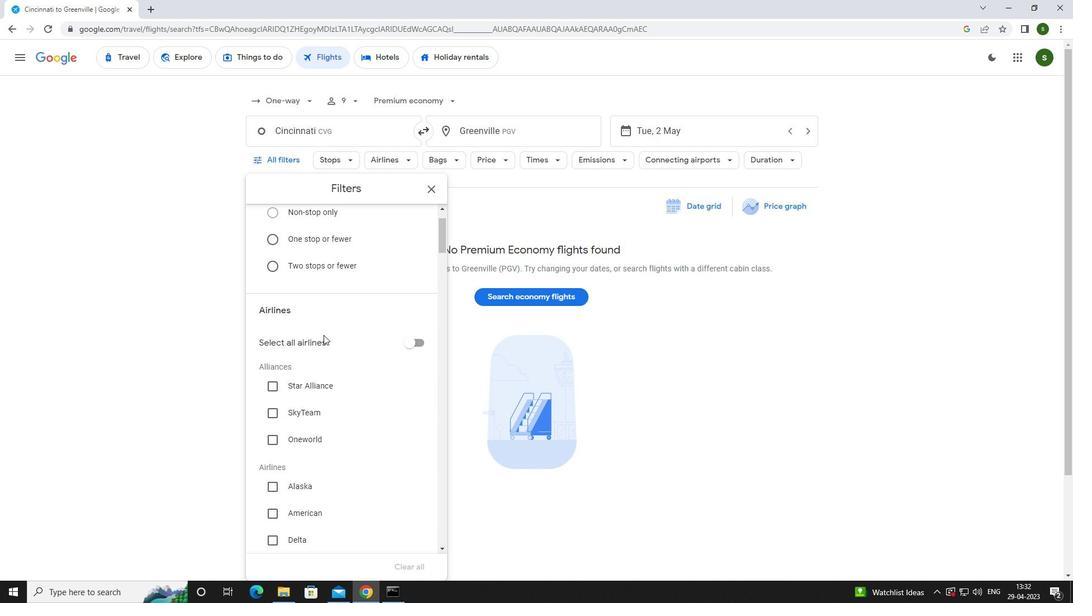 
Action: Mouse scrolled (323, 334) with delta (0, 0)
Screenshot: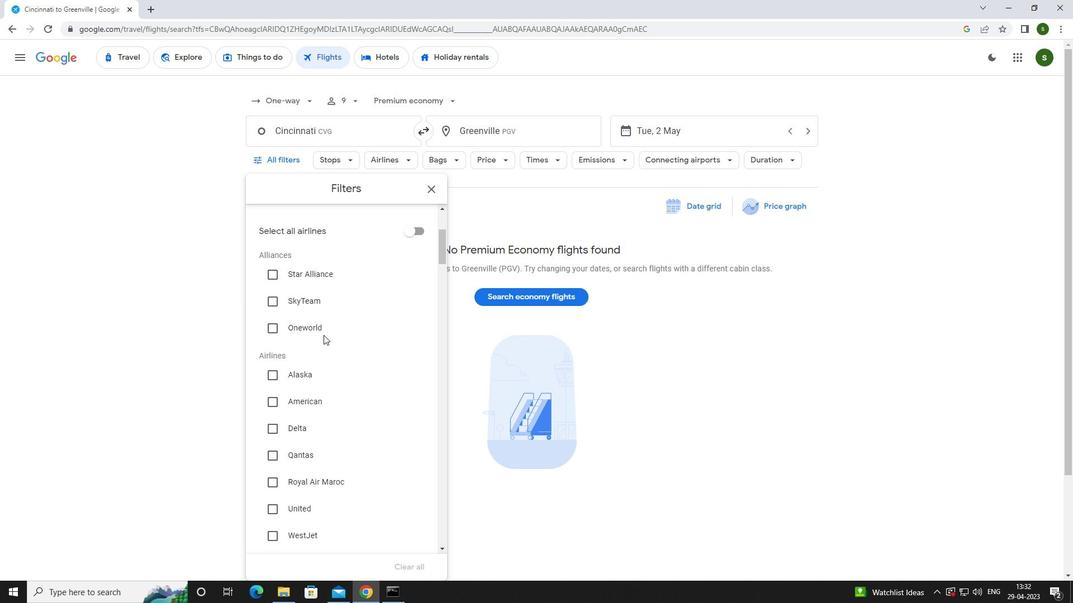 
Action: Mouse scrolled (323, 334) with delta (0, 0)
Screenshot: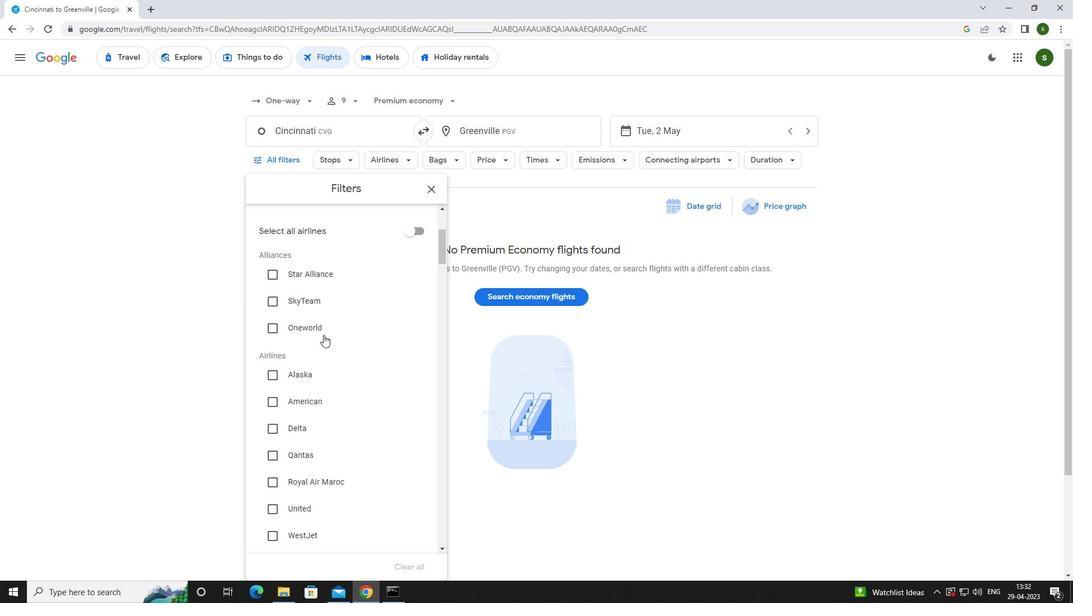
Action: Mouse moved to (324, 337)
Screenshot: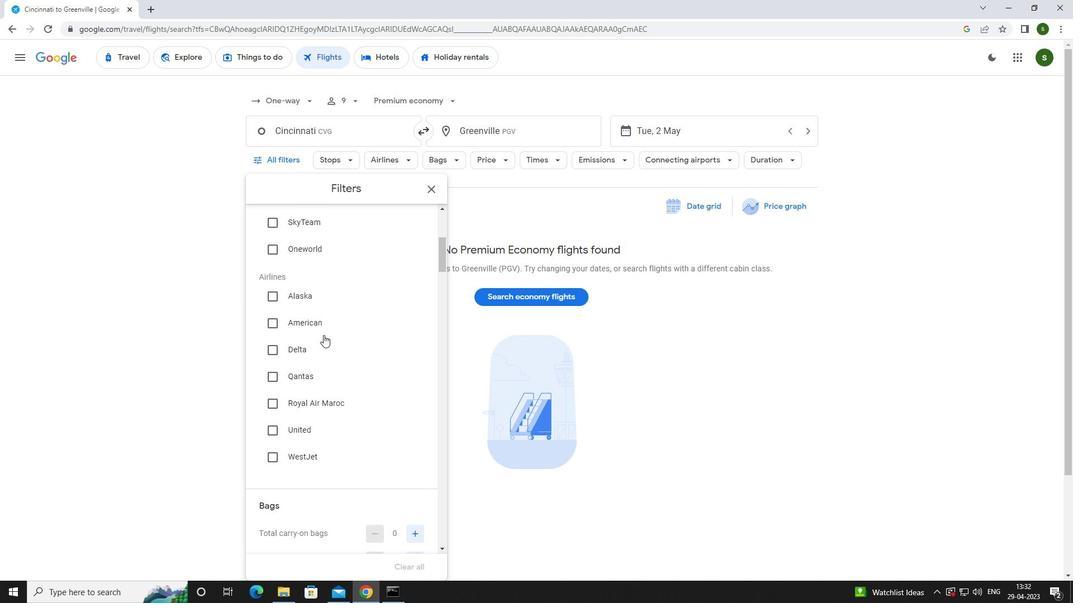 
Action: Mouse scrolled (324, 336) with delta (0, 0)
Screenshot: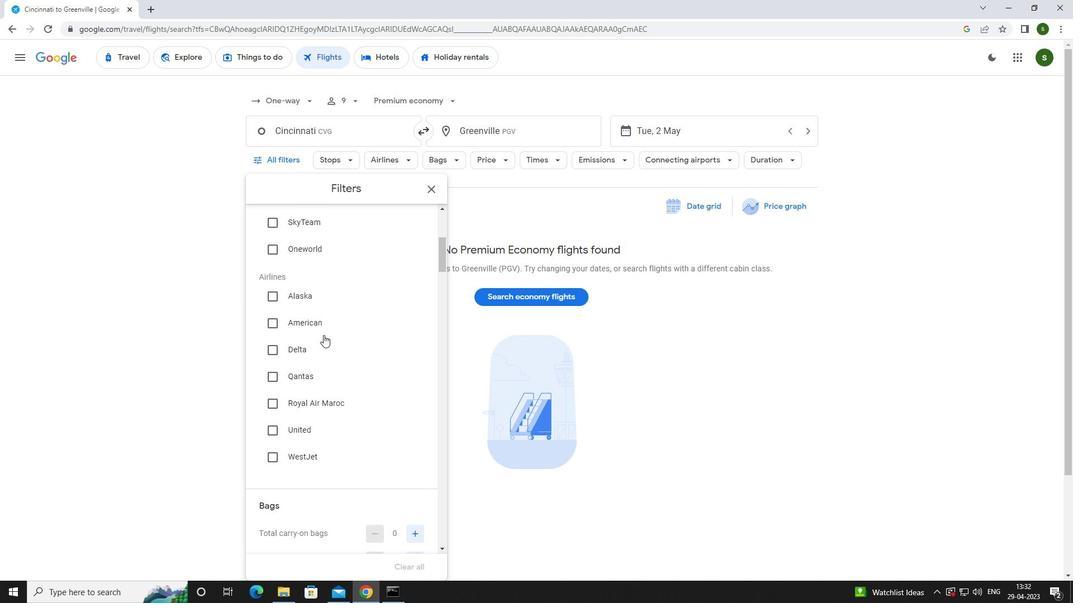 
Action: Mouse moved to (324, 338)
Screenshot: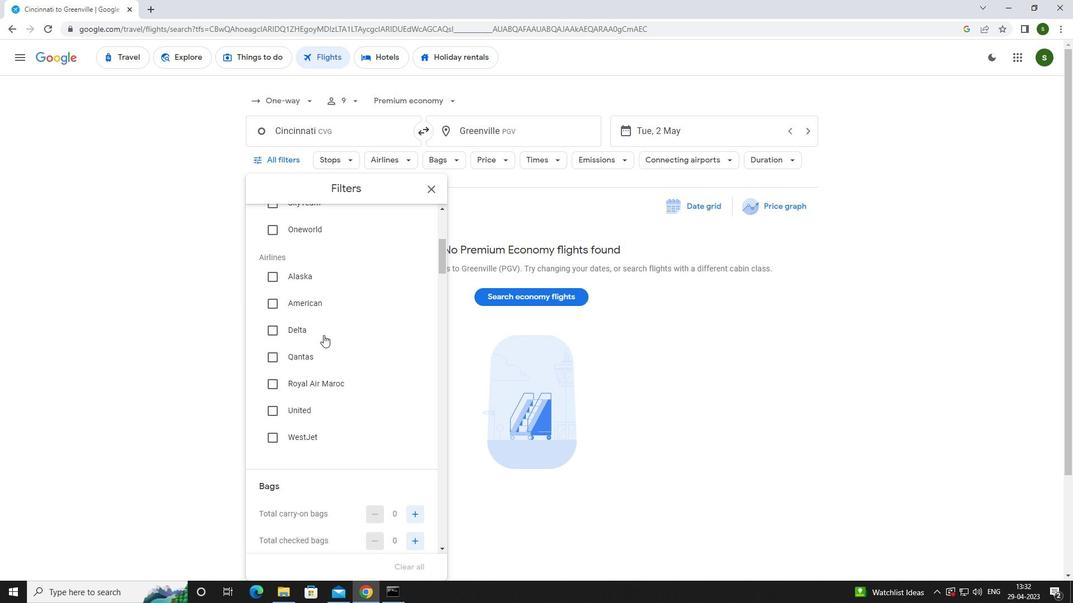 
Action: Mouse scrolled (324, 338) with delta (0, 0)
Screenshot: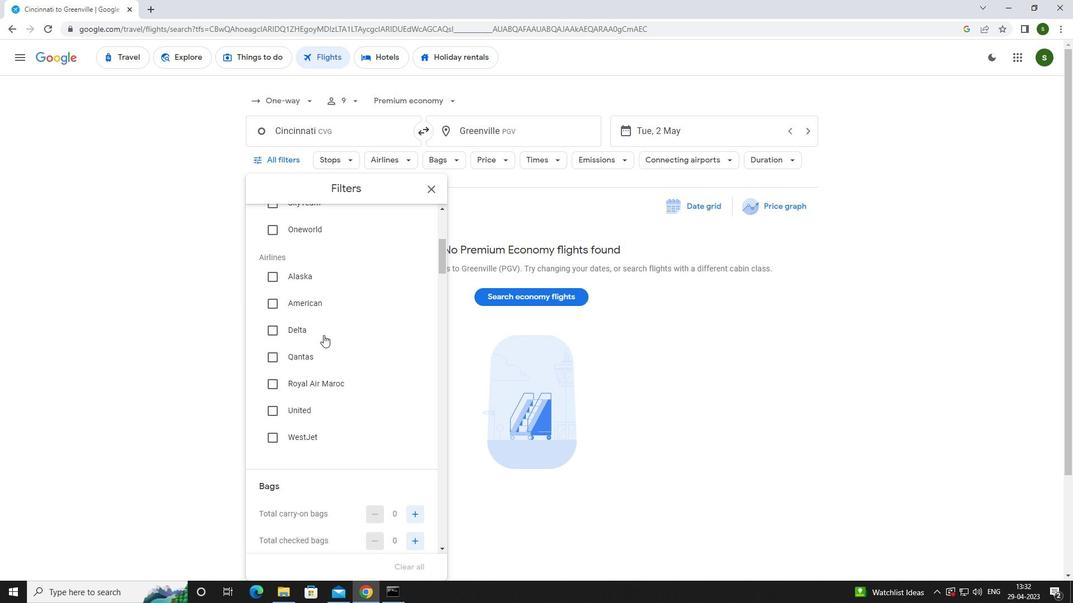 
Action: Mouse moved to (302, 313)
Screenshot: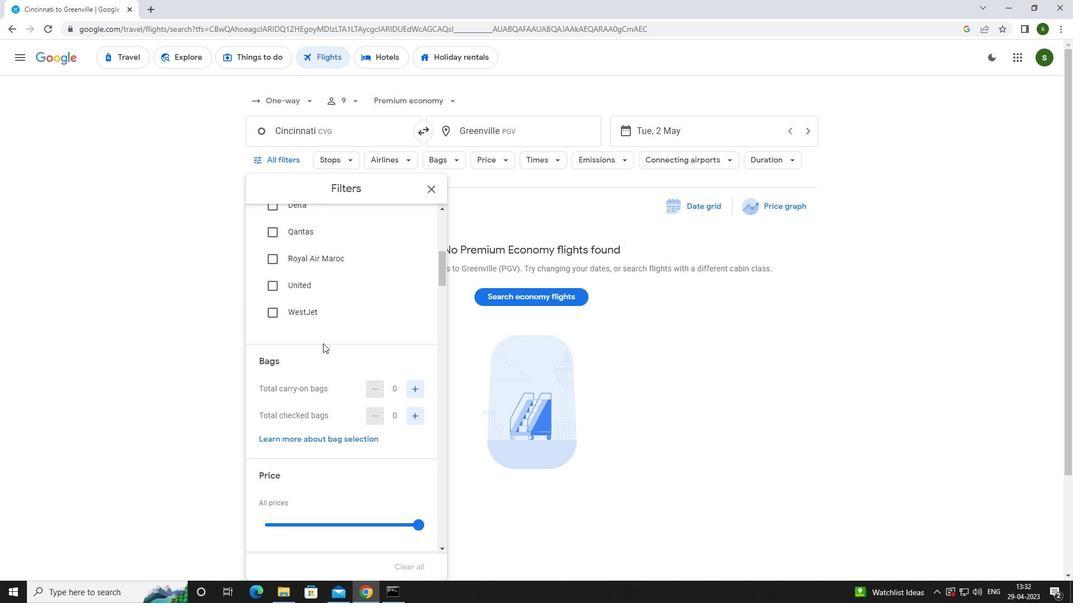 
Action: Mouse pressed left at (302, 313)
Screenshot: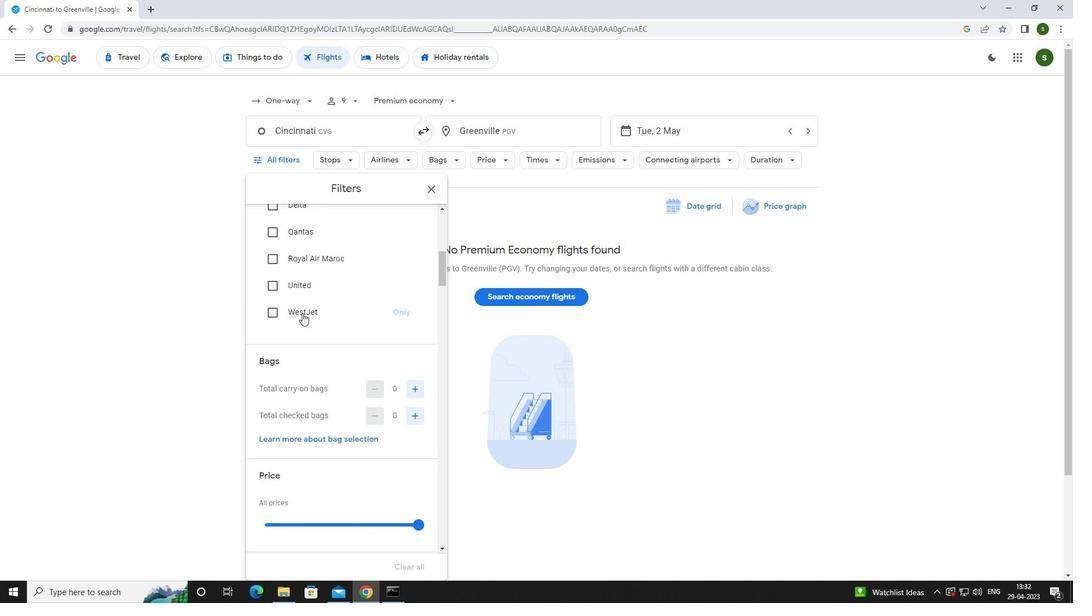 
Action: Mouse moved to (418, 419)
Screenshot: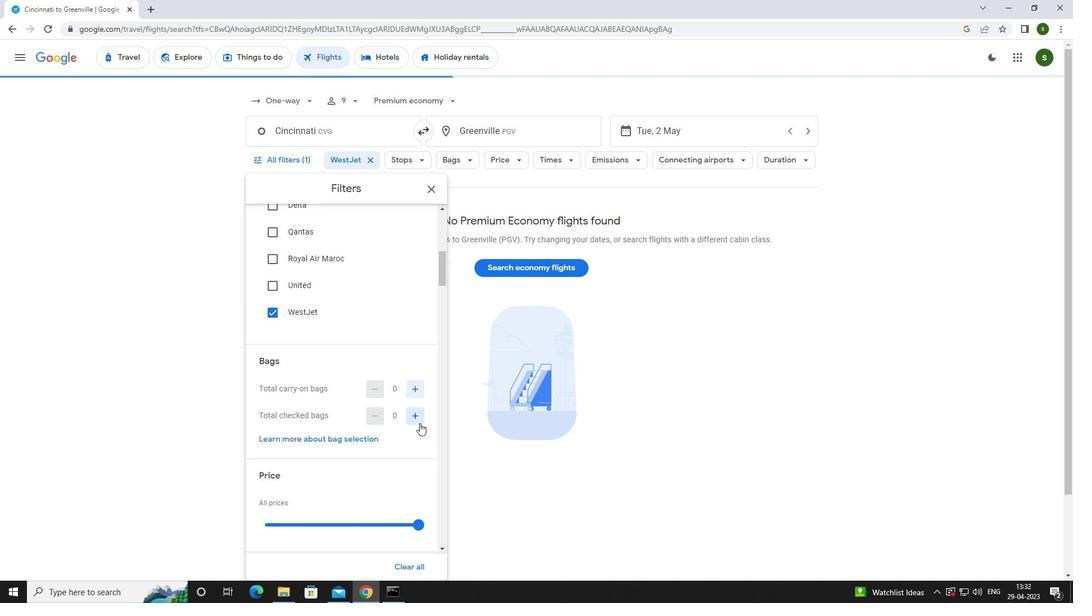 
Action: Mouse pressed left at (418, 419)
Screenshot: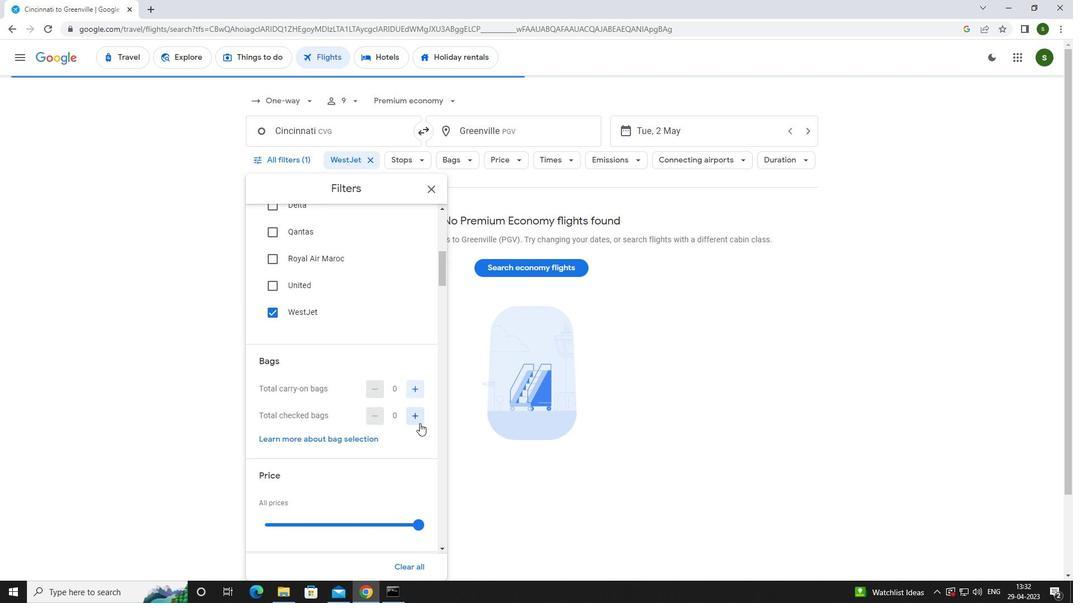 
Action: Mouse pressed left at (418, 419)
Screenshot: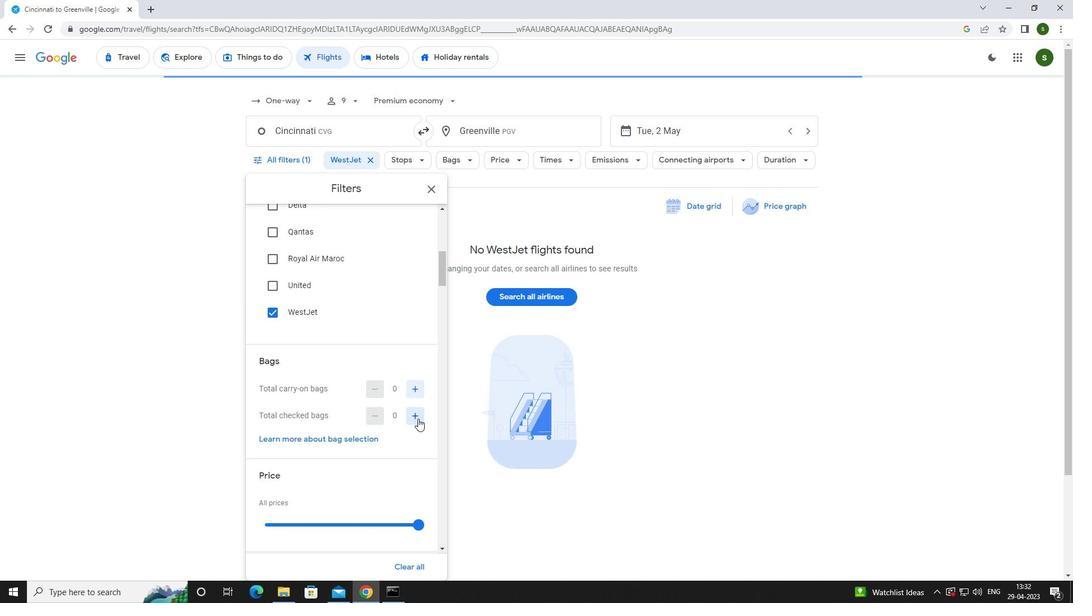 
Action: Mouse moved to (413, 418)
Screenshot: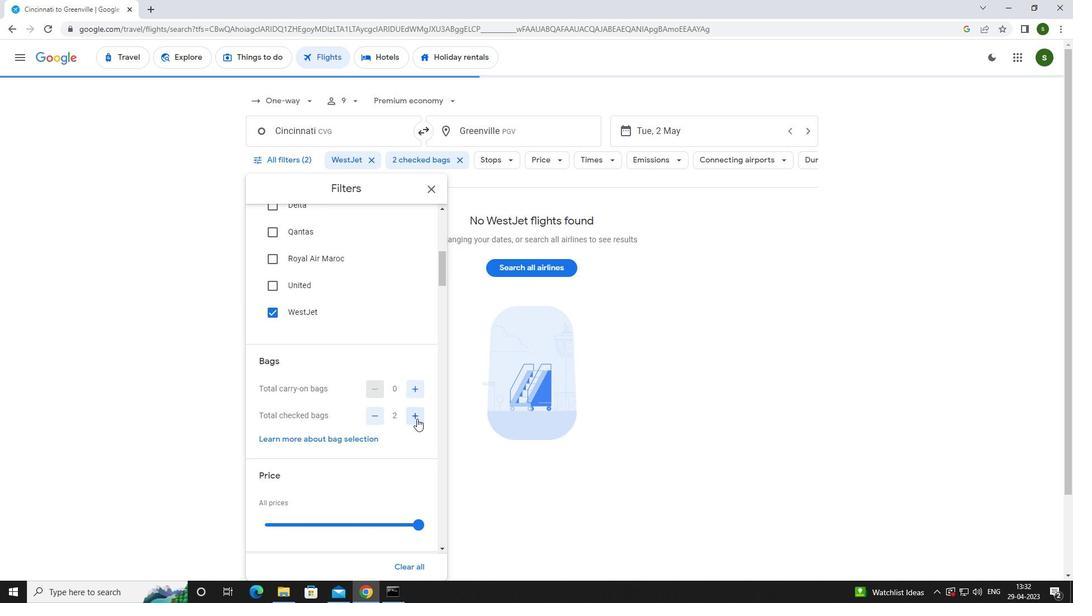 
Action: Mouse scrolled (413, 418) with delta (0, 0)
Screenshot: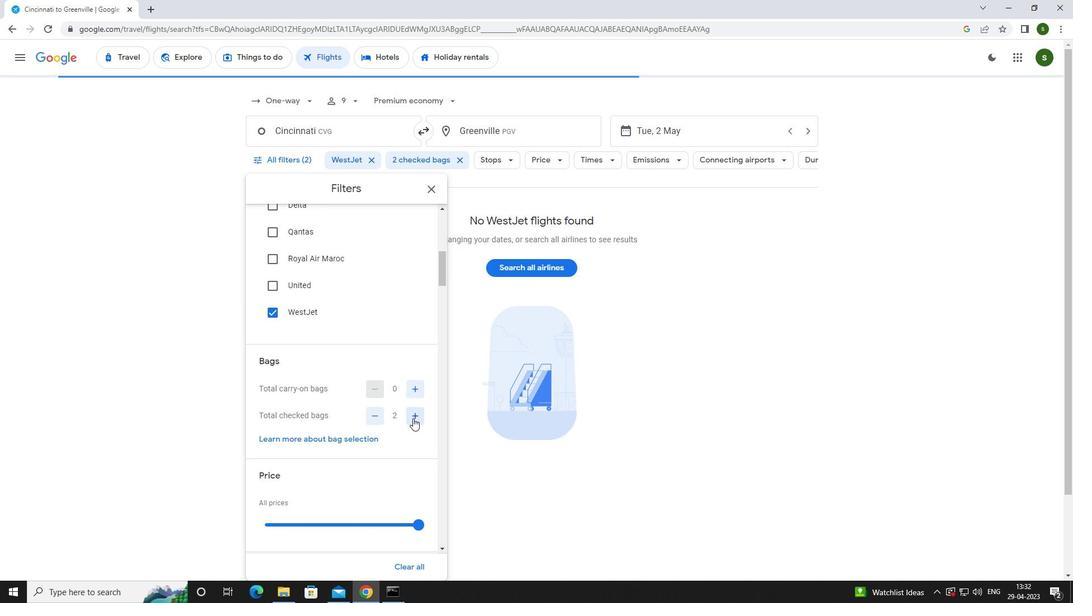 
Action: Mouse scrolled (413, 418) with delta (0, 0)
Screenshot: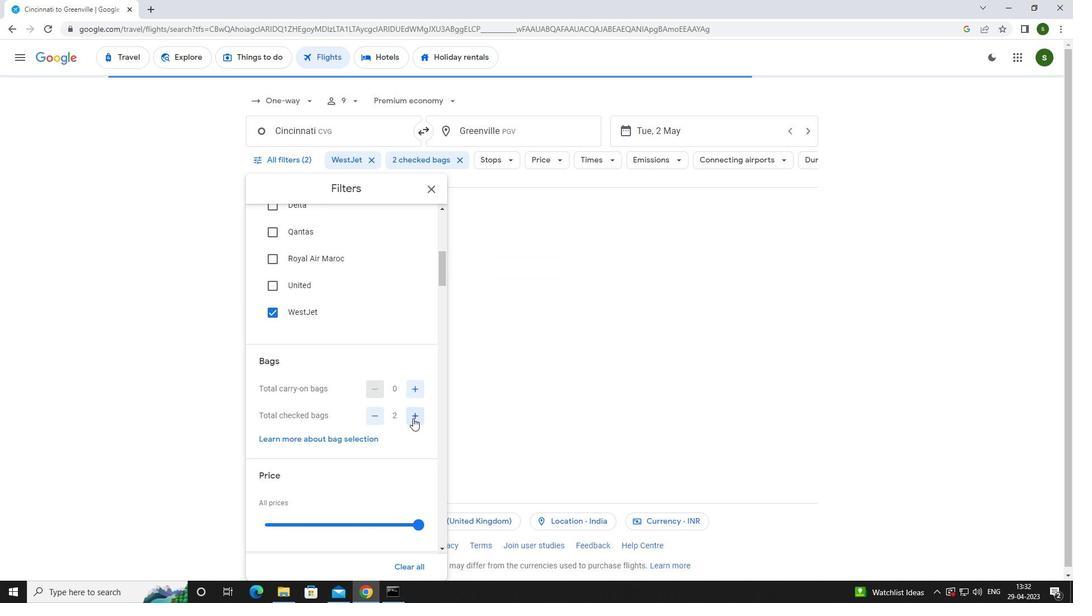 
Action: Mouse moved to (417, 413)
Screenshot: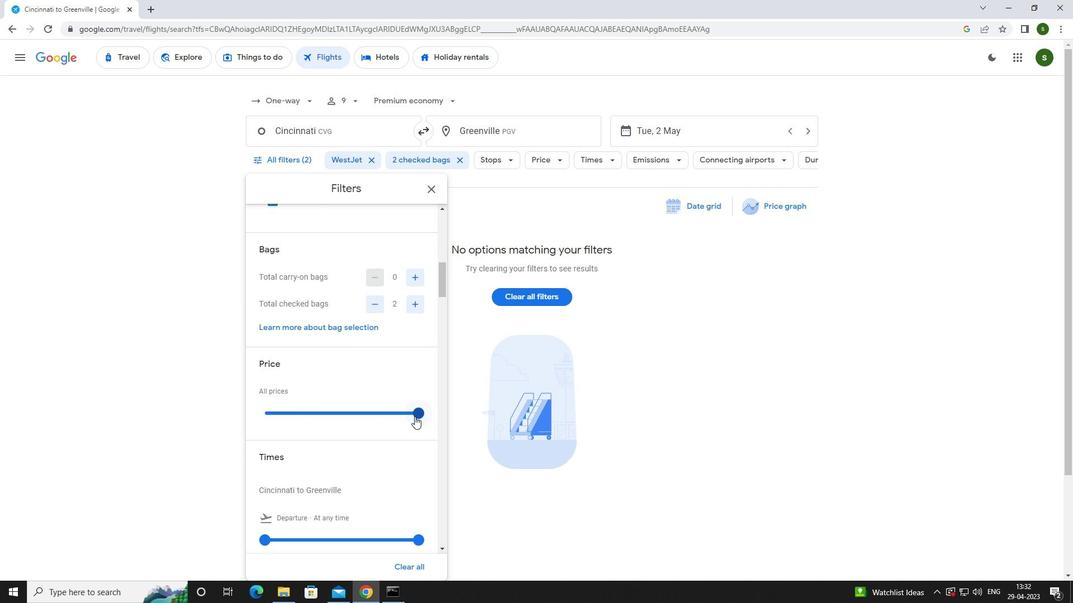 
Action: Mouse pressed left at (417, 413)
Screenshot: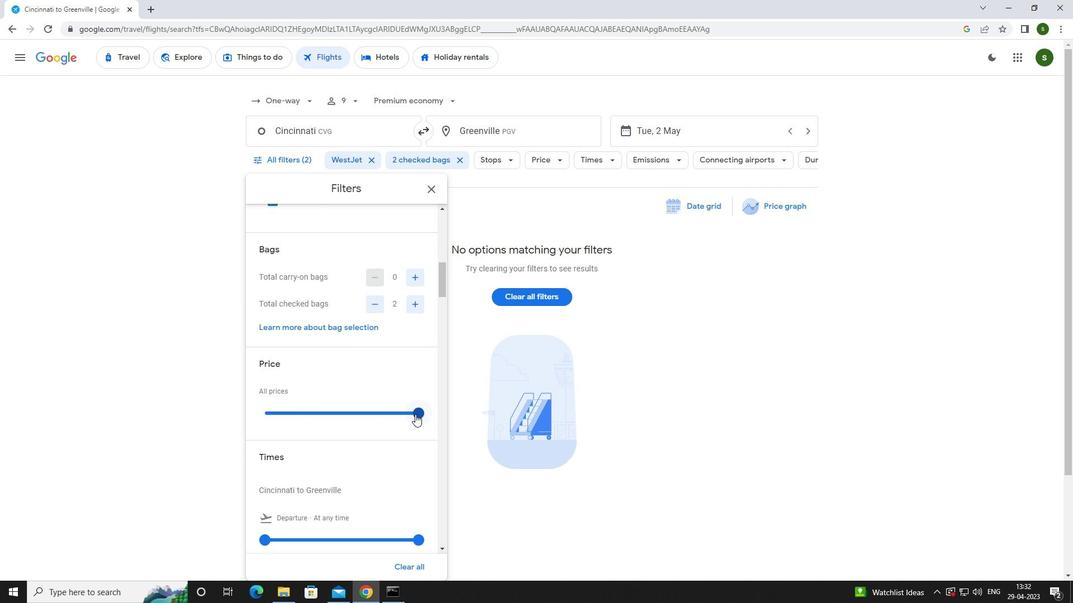 
Action: Mouse moved to (378, 402)
Screenshot: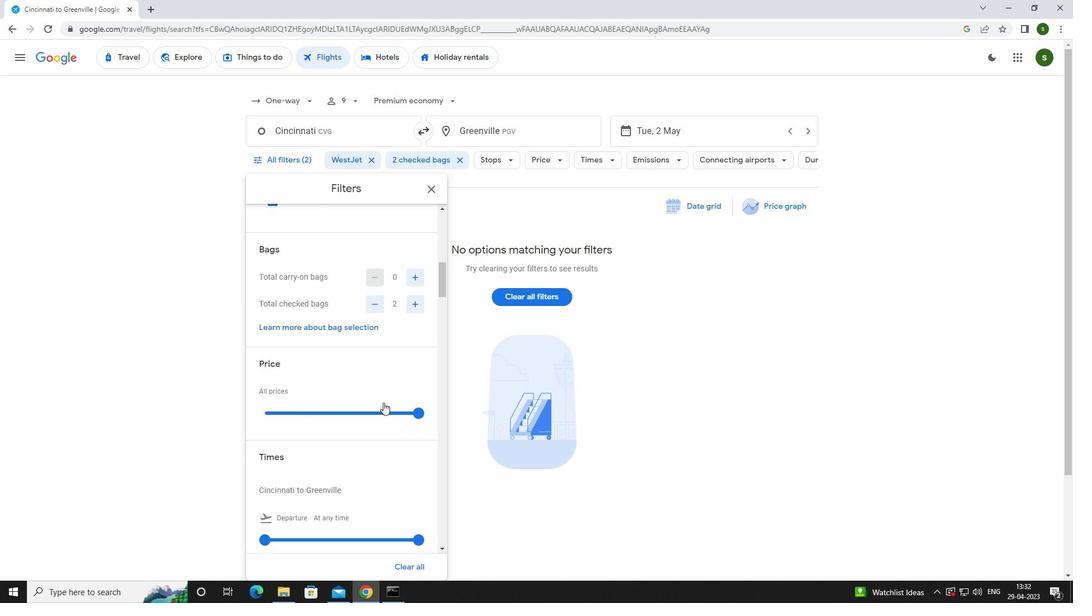 
Action: Mouse scrolled (378, 401) with delta (0, 0)
Screenshot: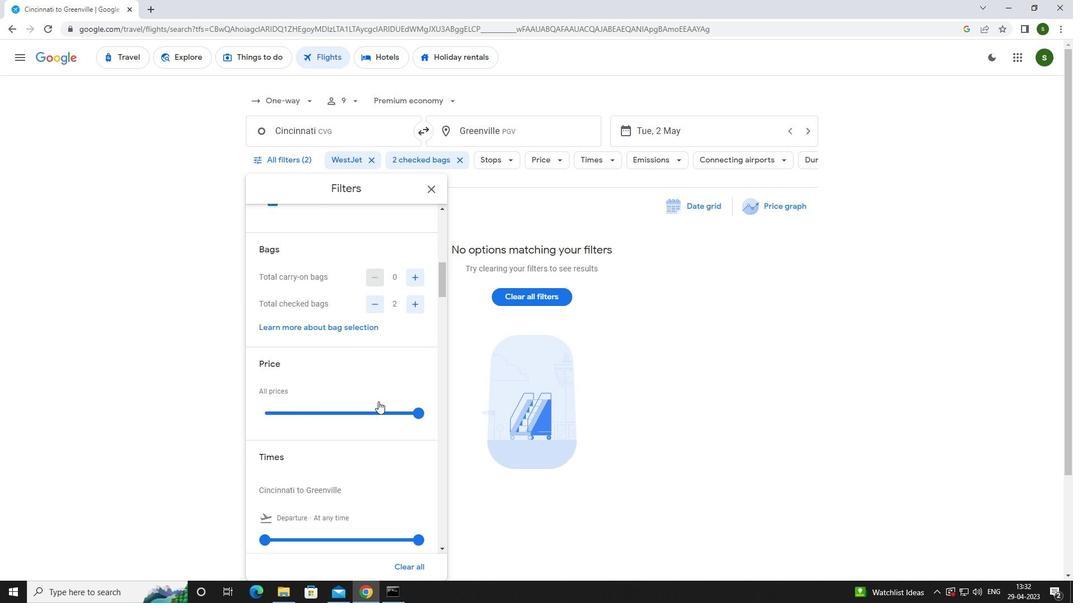 
Action: Mouse scrolled (378, 401) with delta (0, 0)
Screenshot: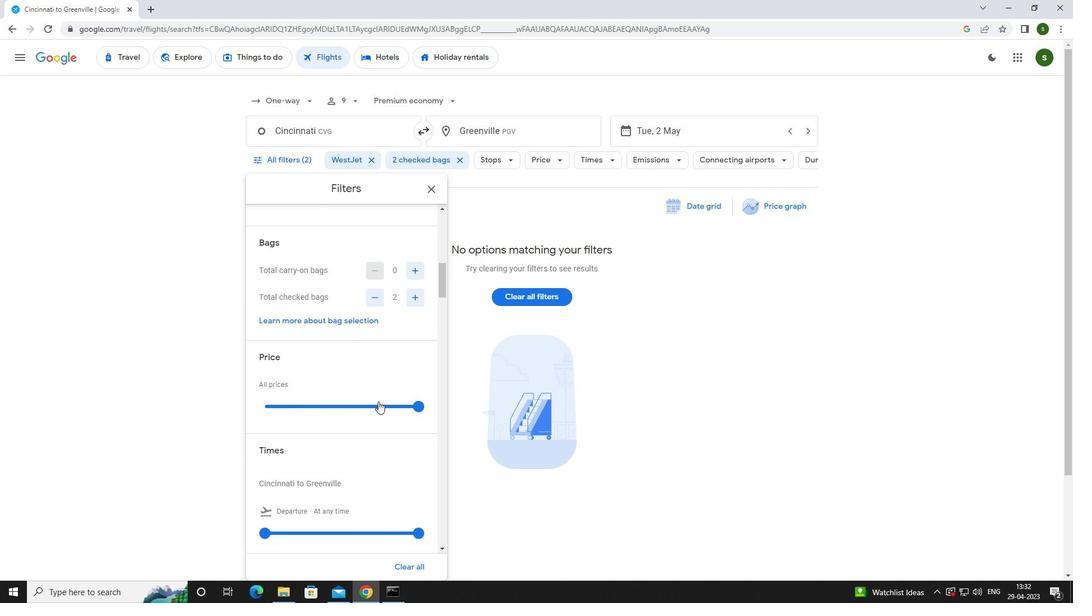 
Action: Mouse scrolled (378, 401) with delta (0, 0)
Screenshot: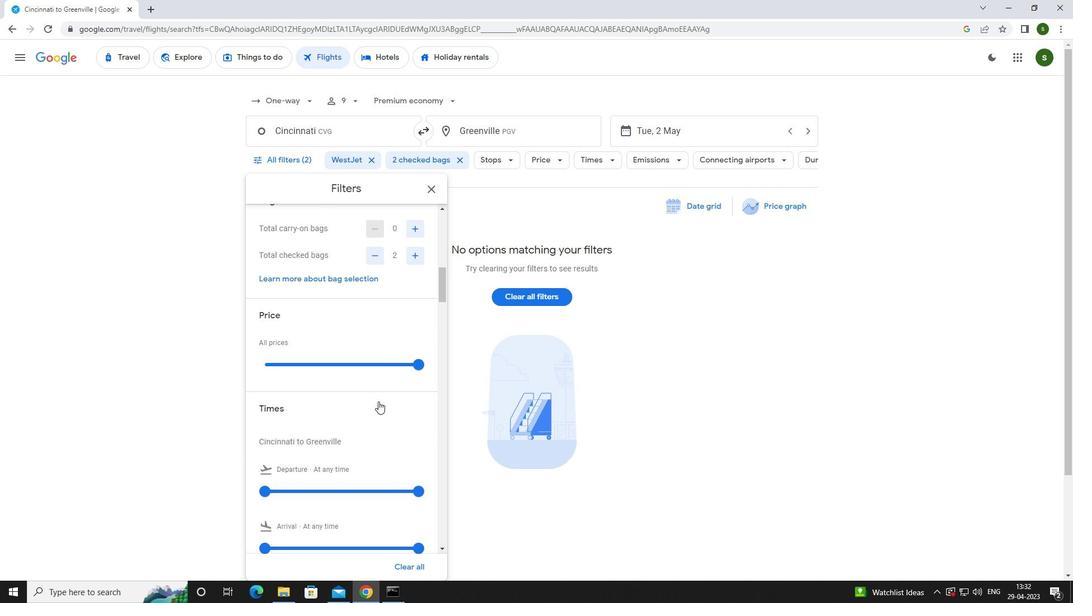 
Action: Mouse scrolled (378, 401) with delta (0, 0)
Screenshot: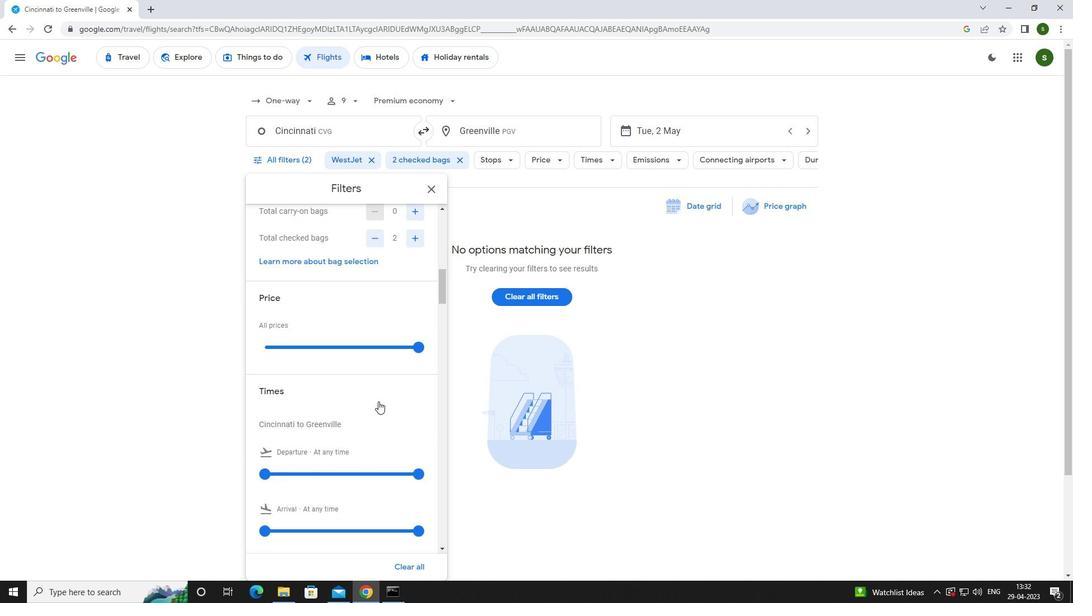 
Action: Mouse moved to (263, 313)
Screenshot: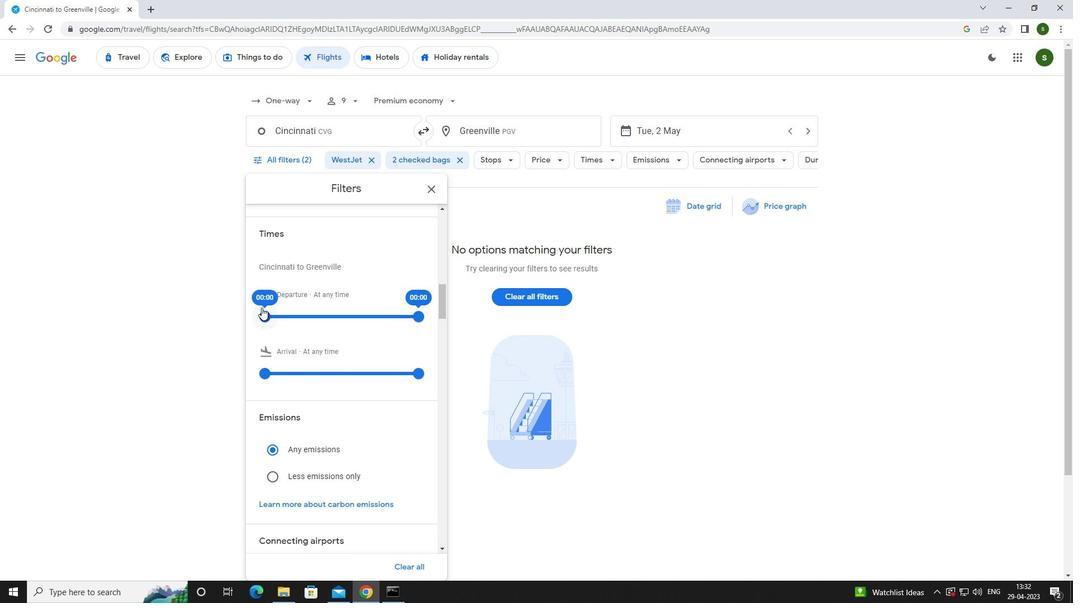 
Action: Mouse pressed left at (263, 313)
Screenshot: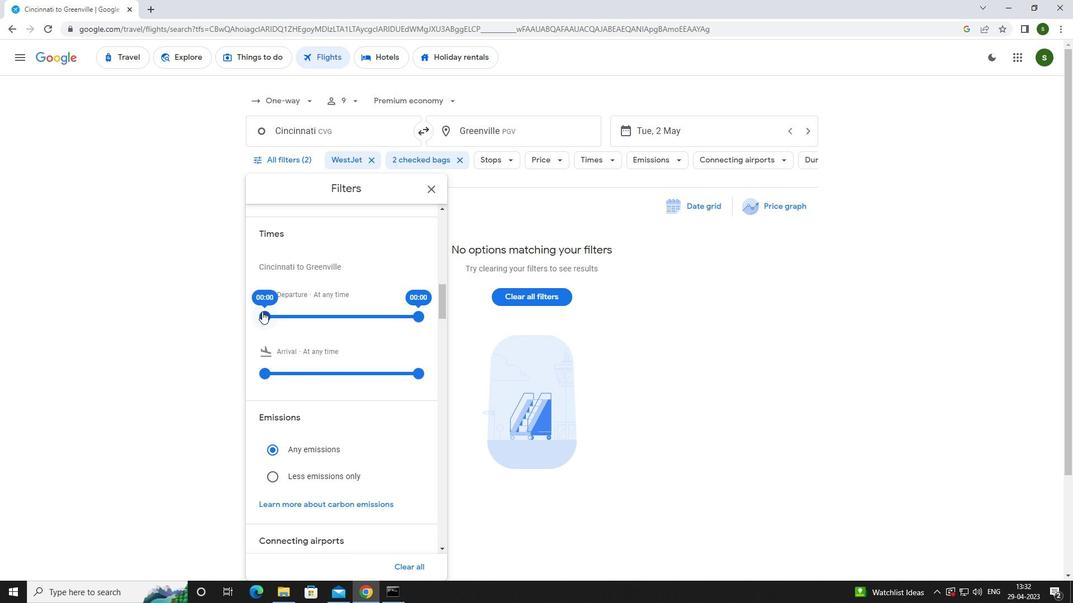 
Action: Mouse moved to (717, 355)
Screenshot: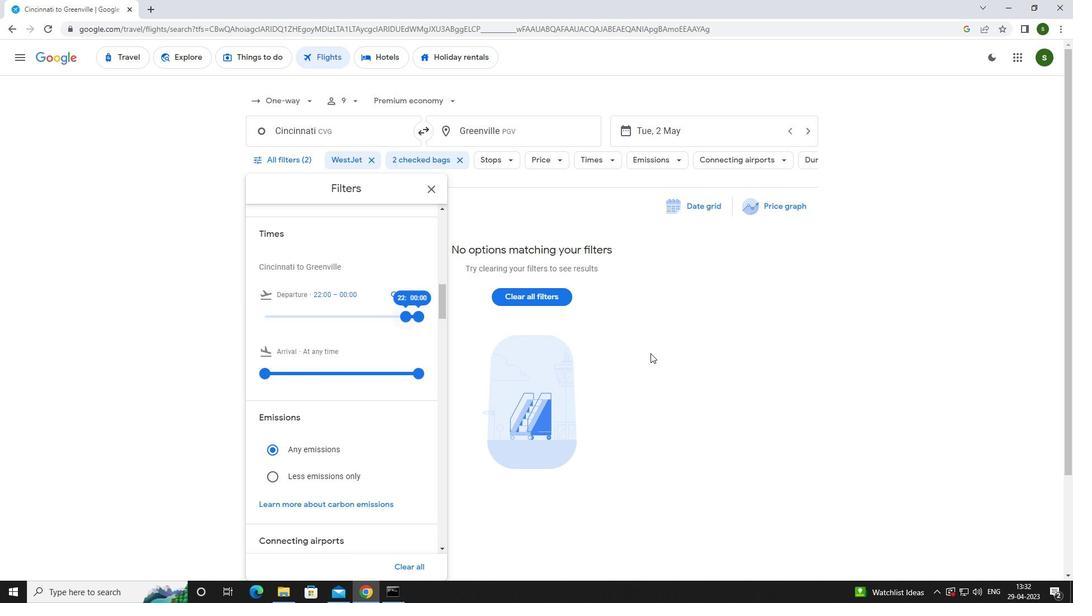 
Action: Mouse pressed left at (717, 355)
Screenshot: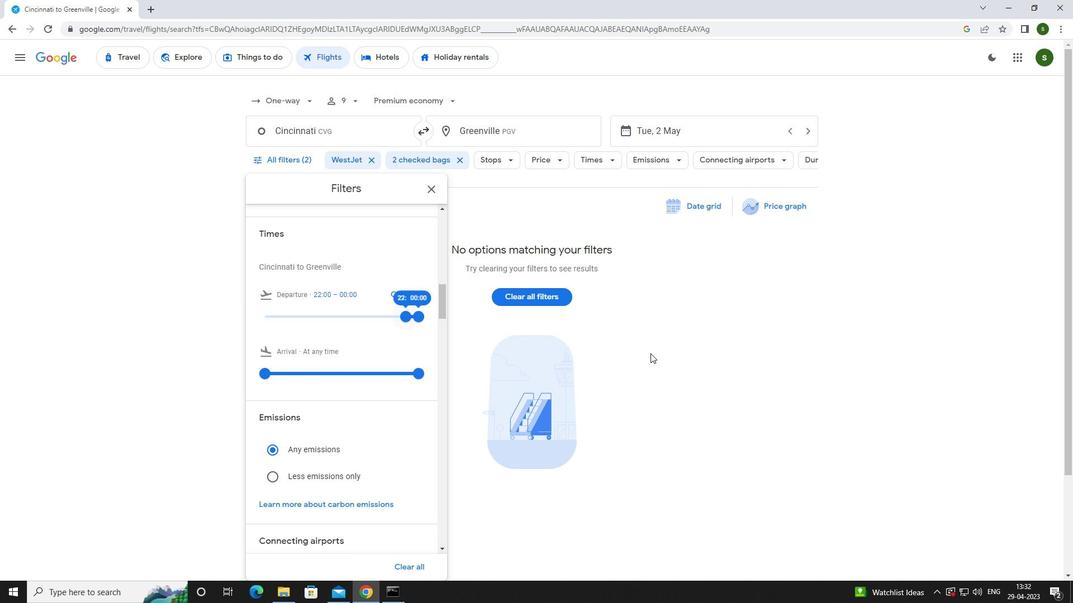
Action: Mouse moved to (689, 346)
Screenshot: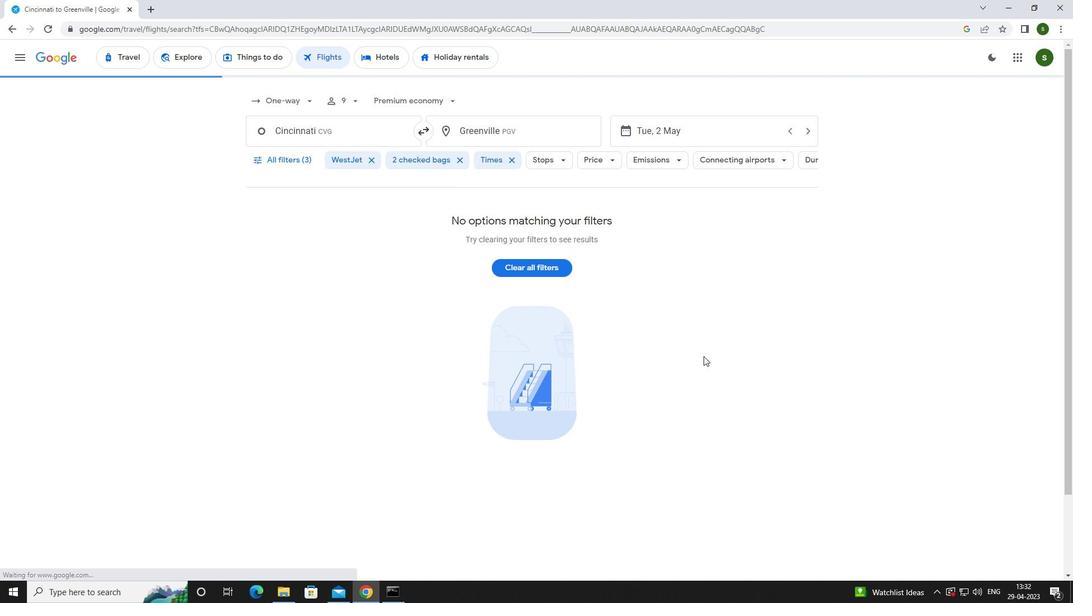 
